 Task: Set up a 75-minute enrollment confirmation meeting.
Action: Mouse moved to (114, 158)
Screenshot: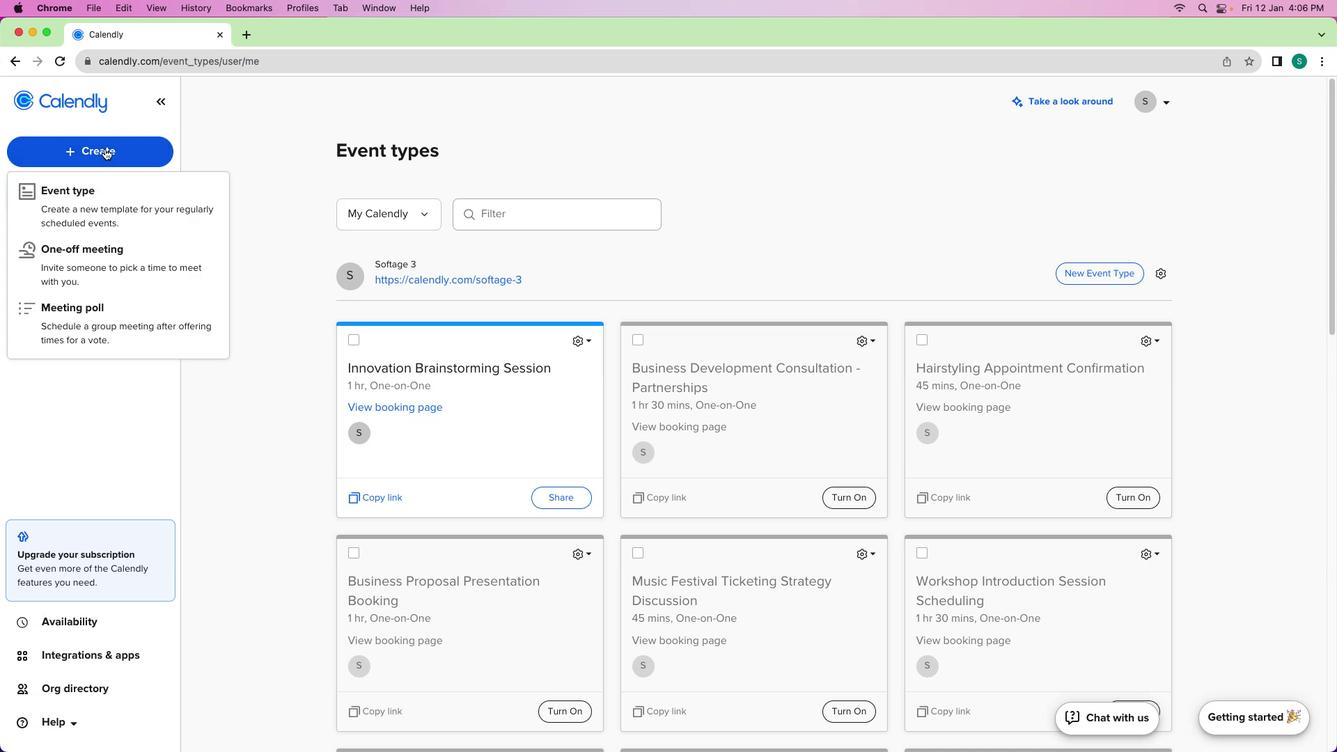
Action: Mouse pressed left at (114, 158)
Screenshot: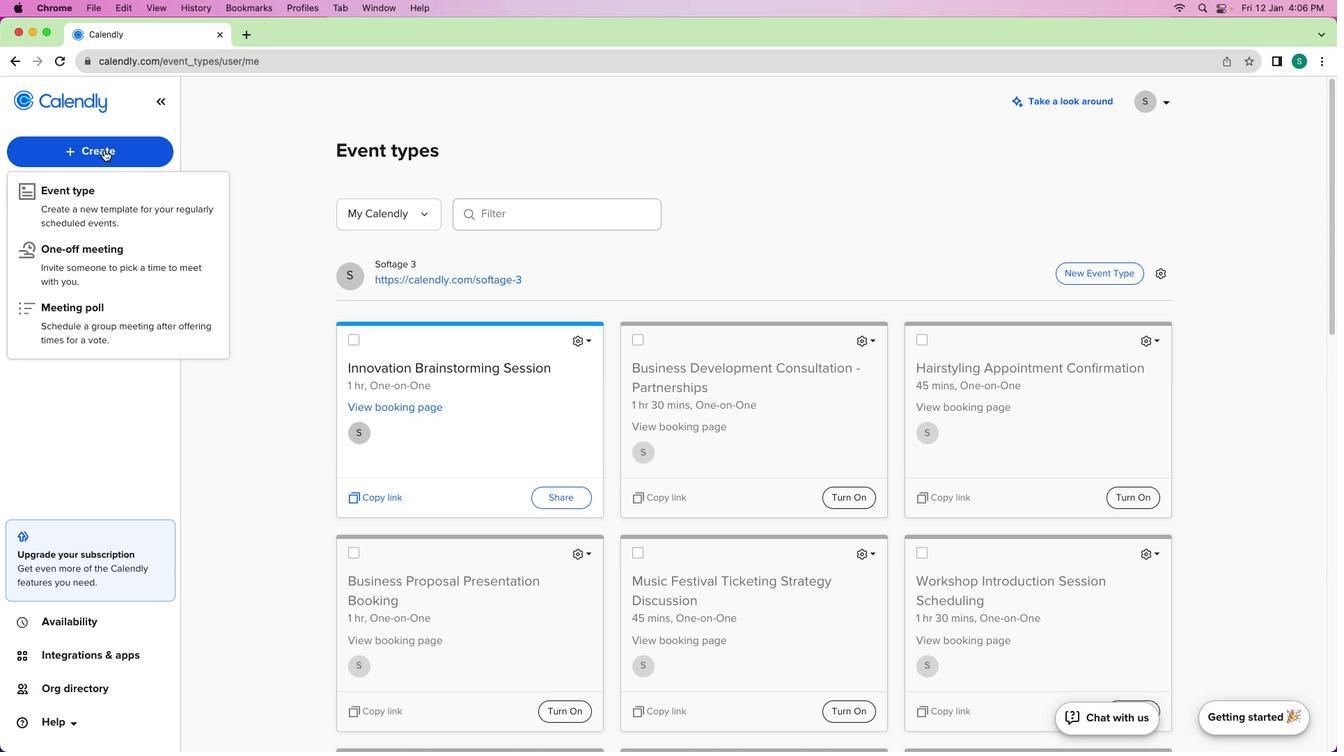 
Action: Mouse moved to (107, 211)
Screenshot: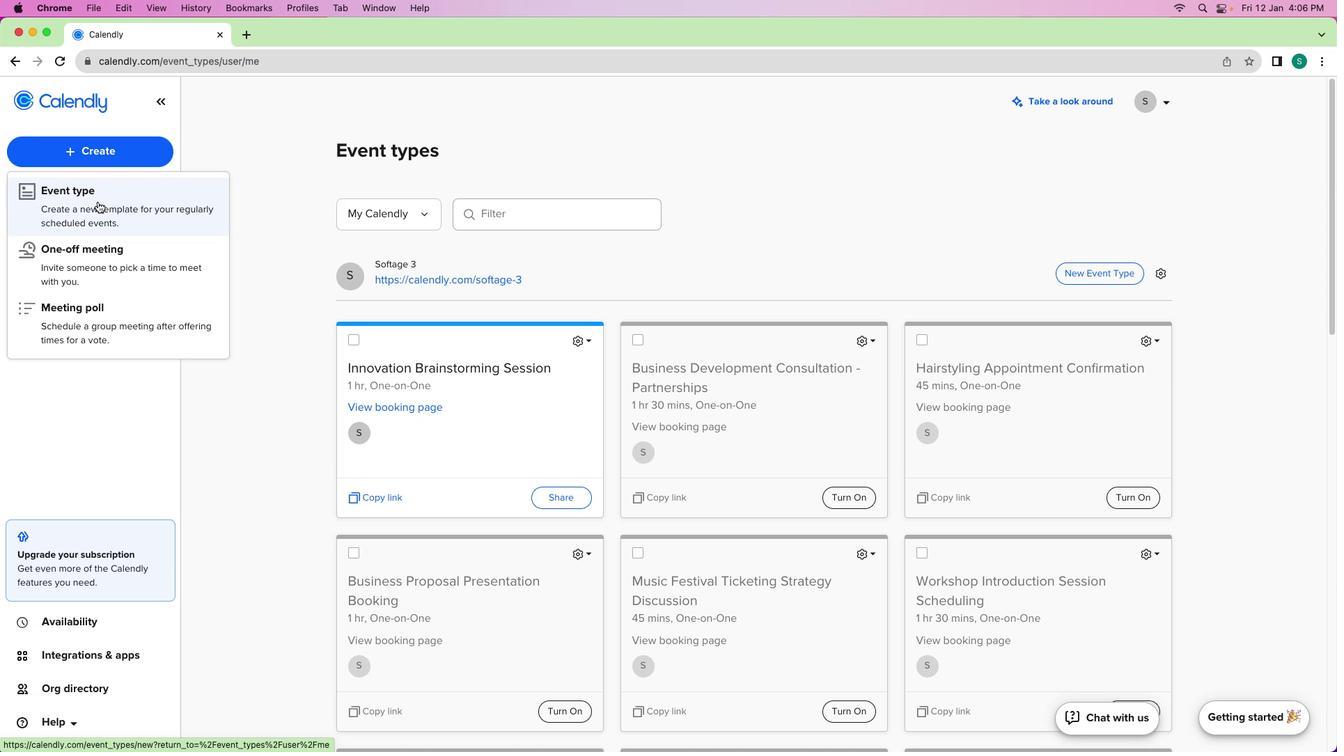 
Action: Mouse pressed left at (107, 211)
Screenshot: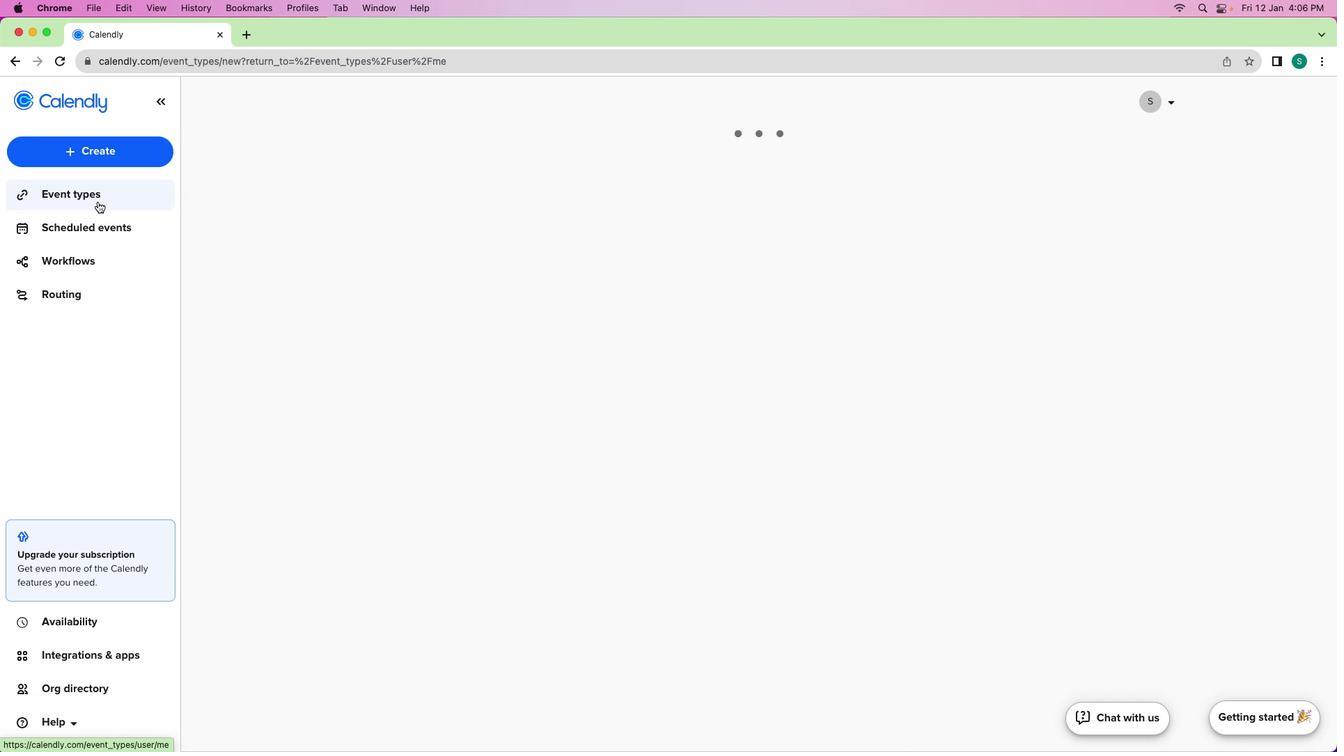 
Action: Mouse moved to (574, 313)
Screenshot: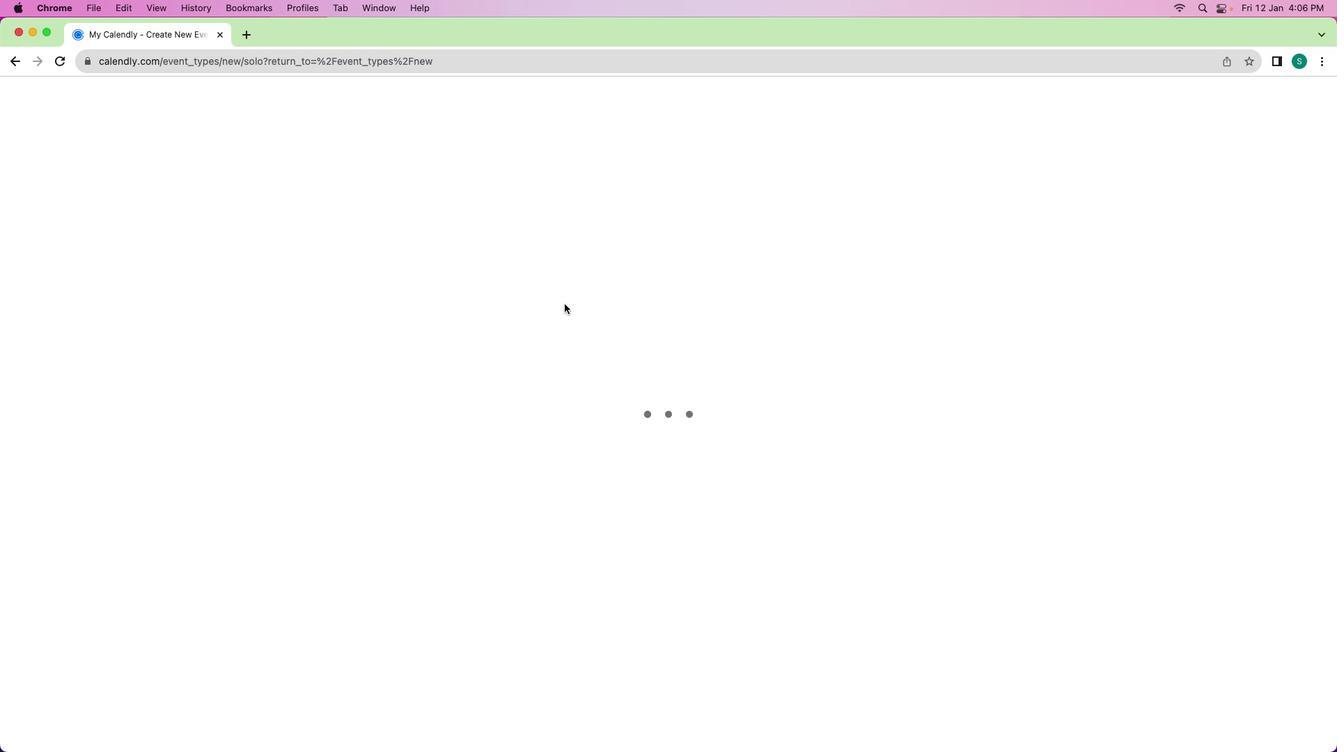 
Action: Mouse pressed left at (574, 313)
Screenshot: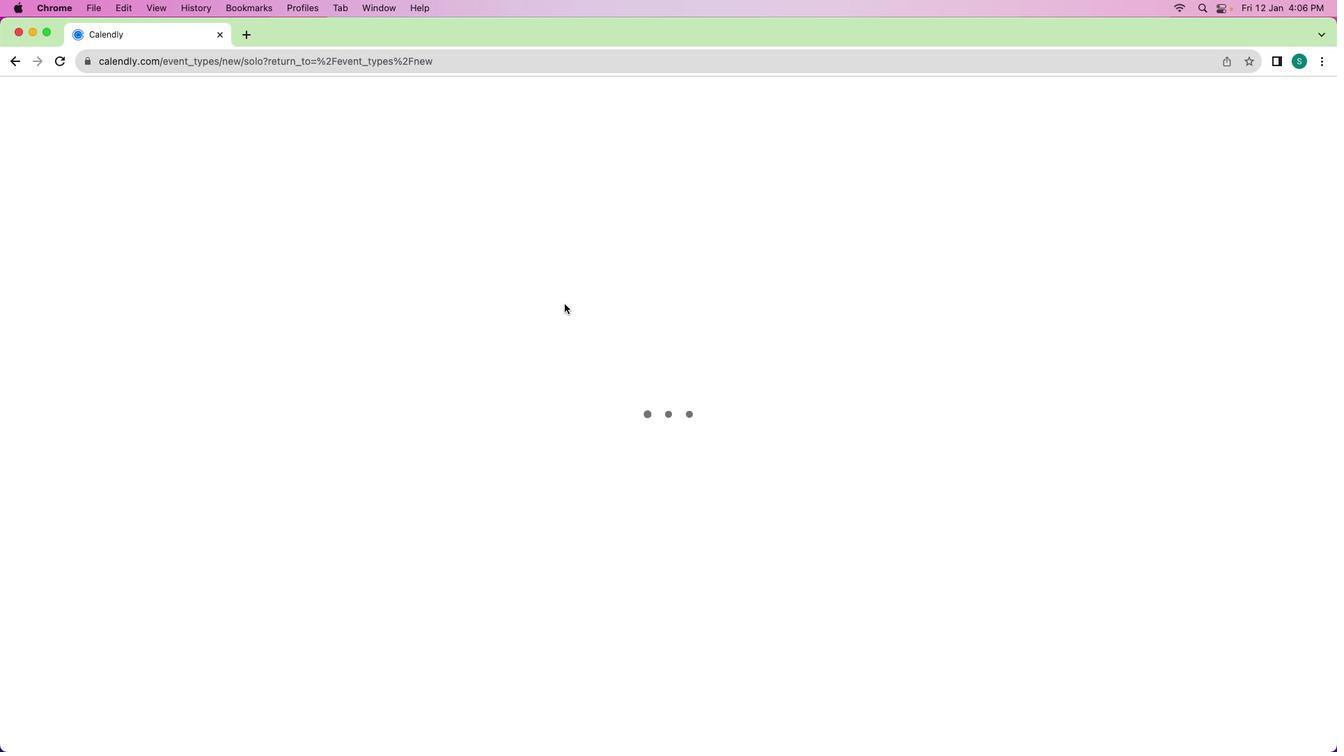 
Action: Mouse moved to (152, 221)
Screenshot: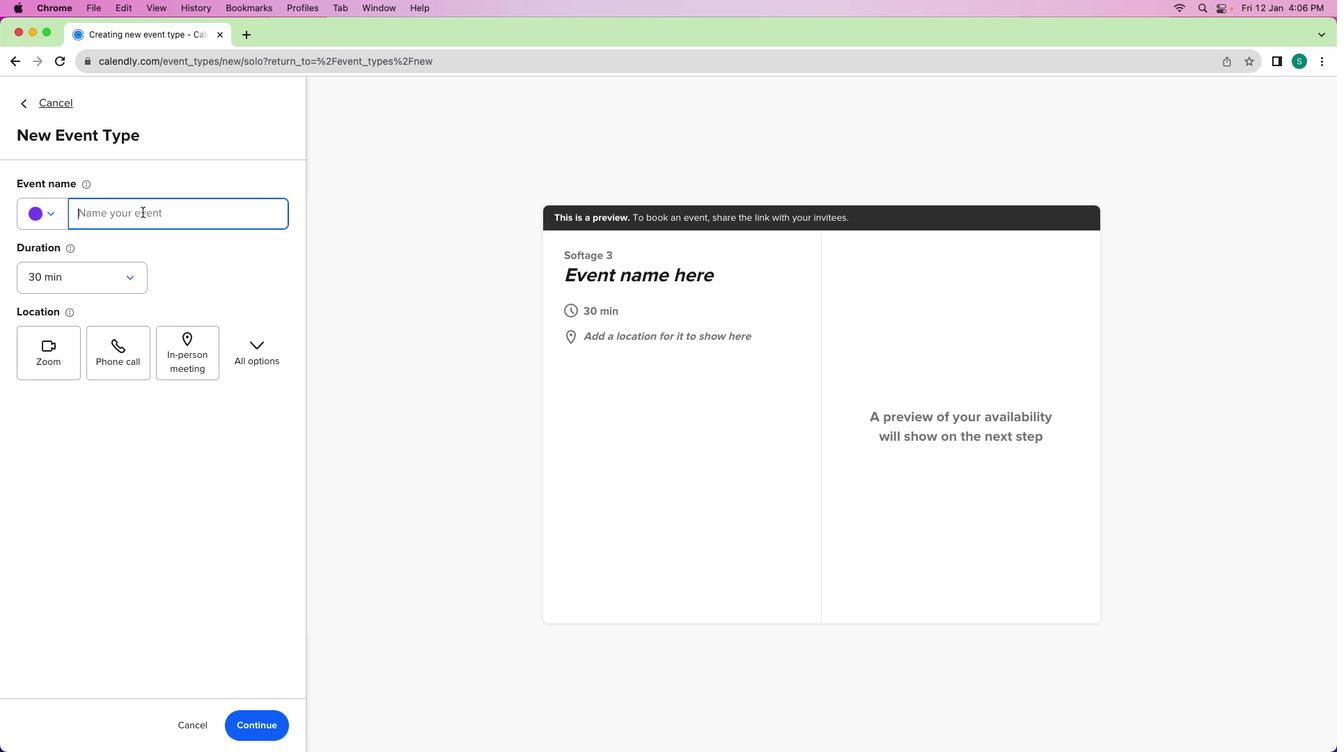 
Action: Mouse pressed left at (152, 221)
Screenshot: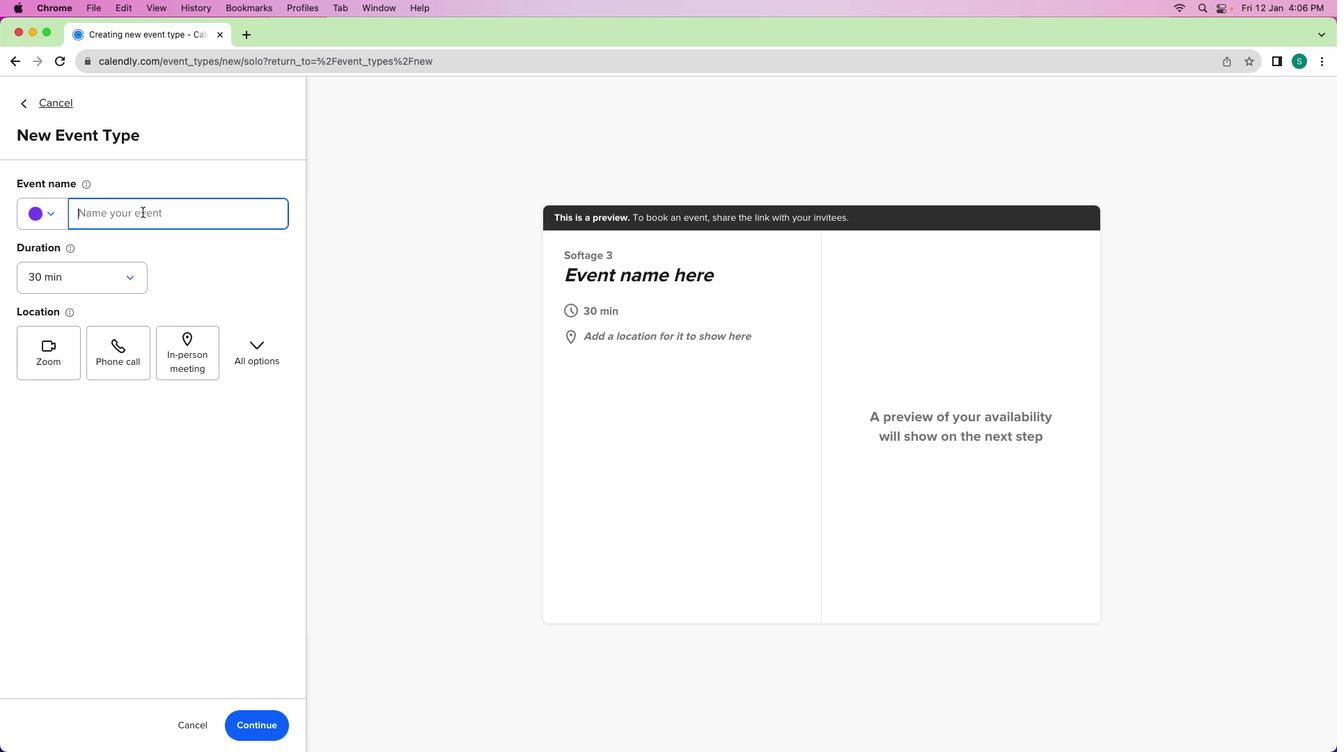 
Action: Mouse moved to (128, 238)
Screenshot: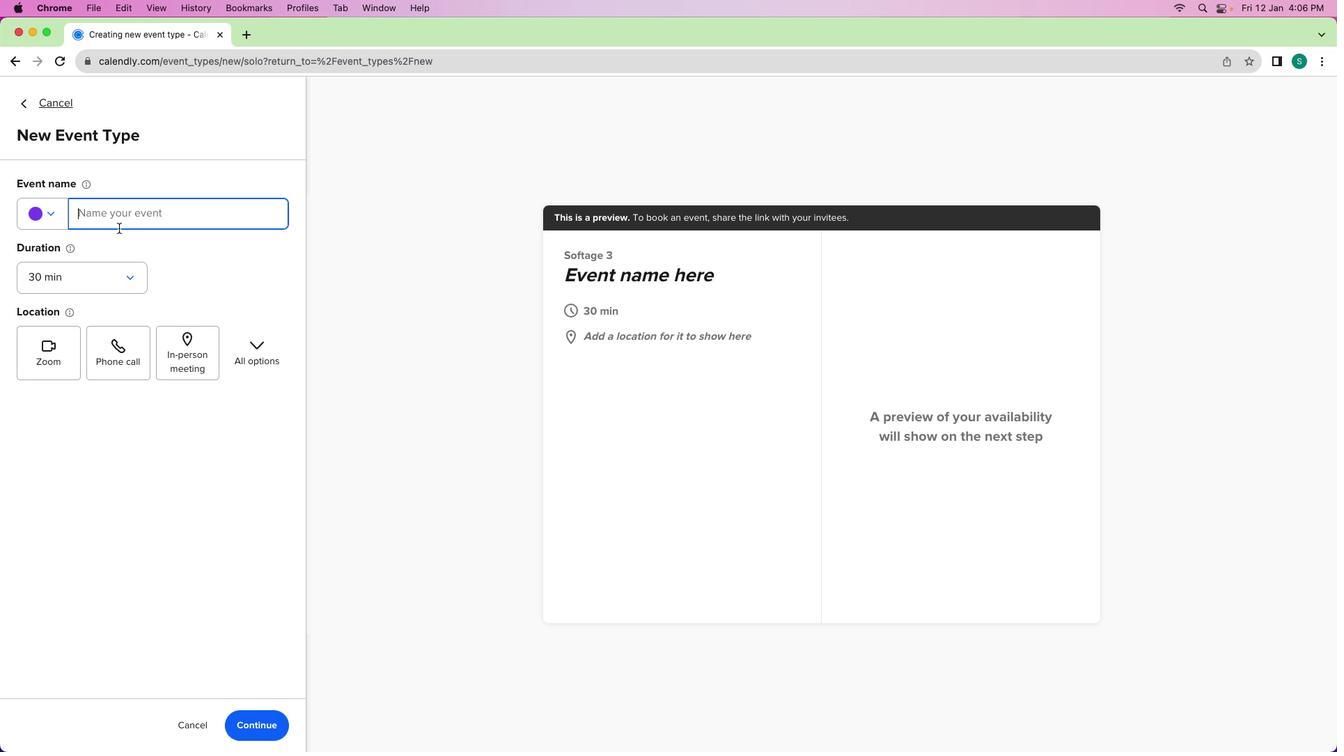 
Action: Key pressed Key.shift'E''n''r''o''l''l''m''e''n''t'Key.spaceKey.shift'C''o''n''f''i''r''m''a''t''i''o''n'Key.spaceKey.shift'M''w'Key.backspace'e''e''t''i''n''g'
Screenshot: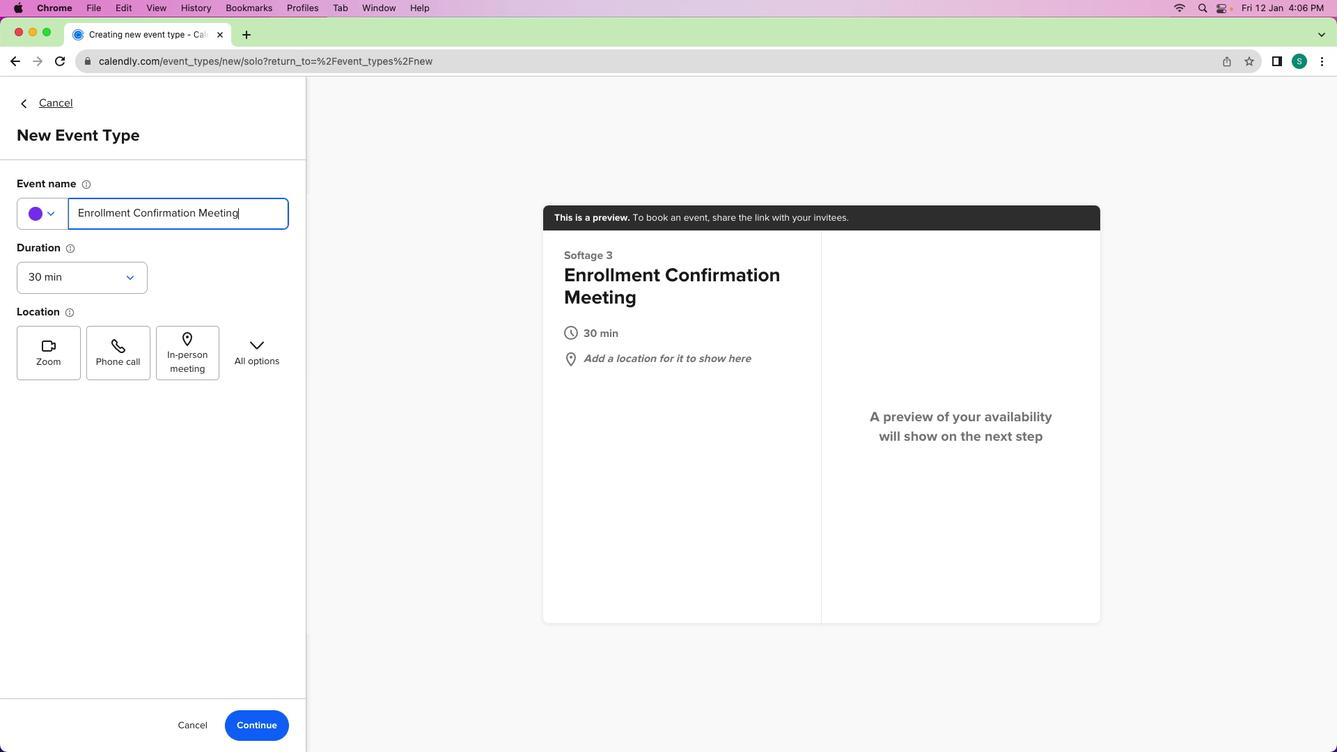 
Action: Mouse moved to (82, 296)
Screenshot: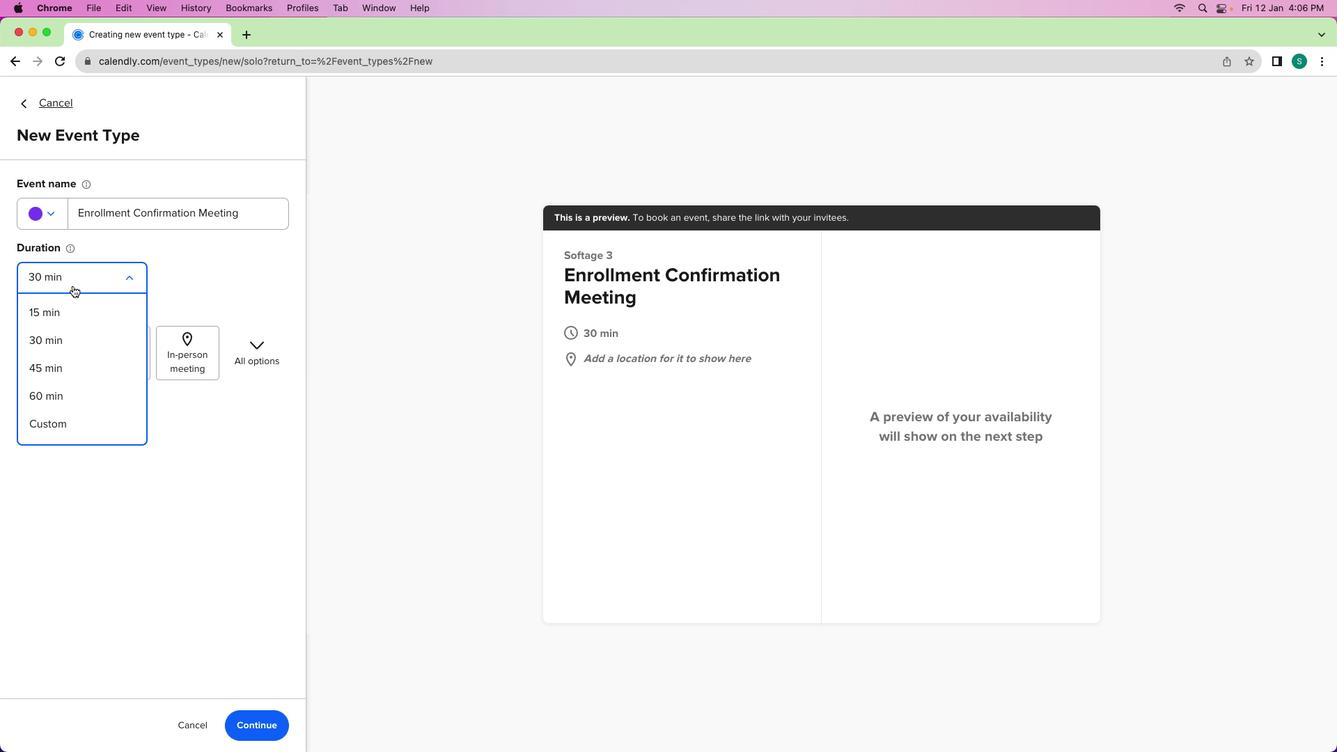 
Action: Mouse pressed left at (82, 296)
Screenshot: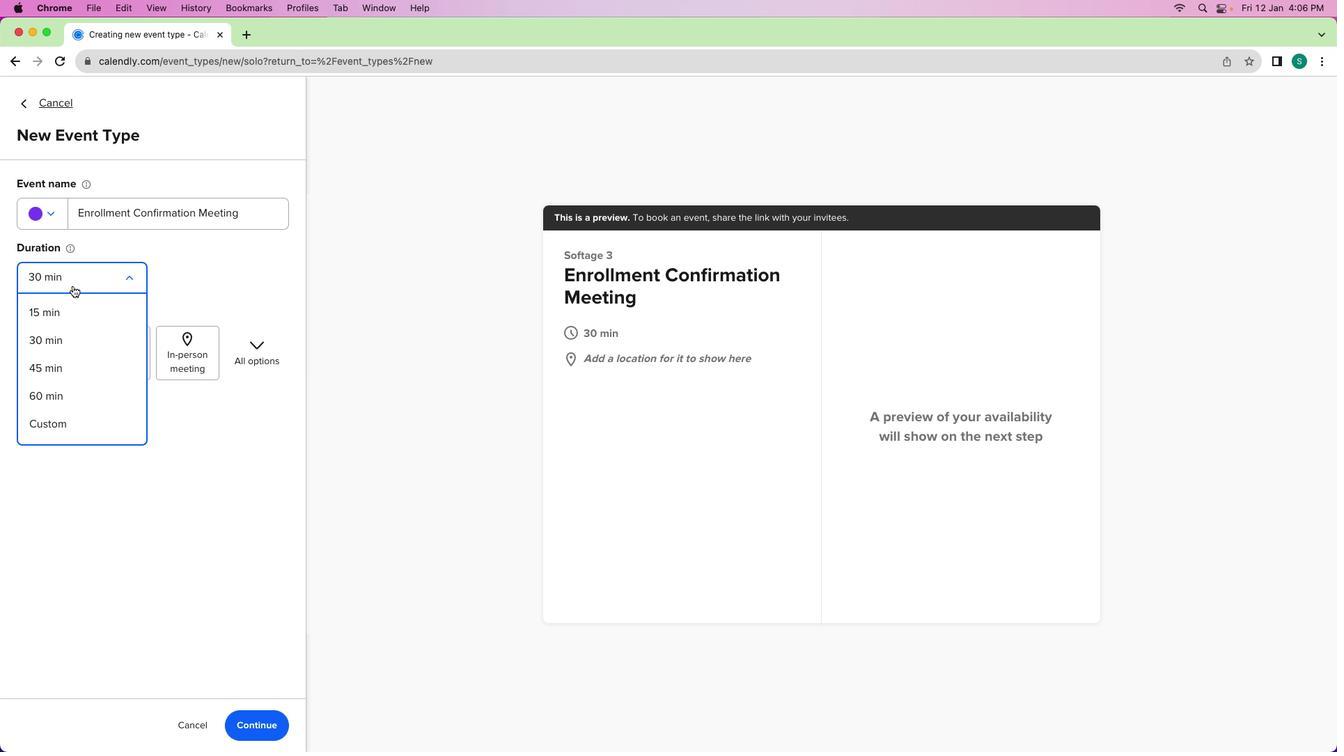 
Action: Mouse moved to (61, 431)
Screenshot: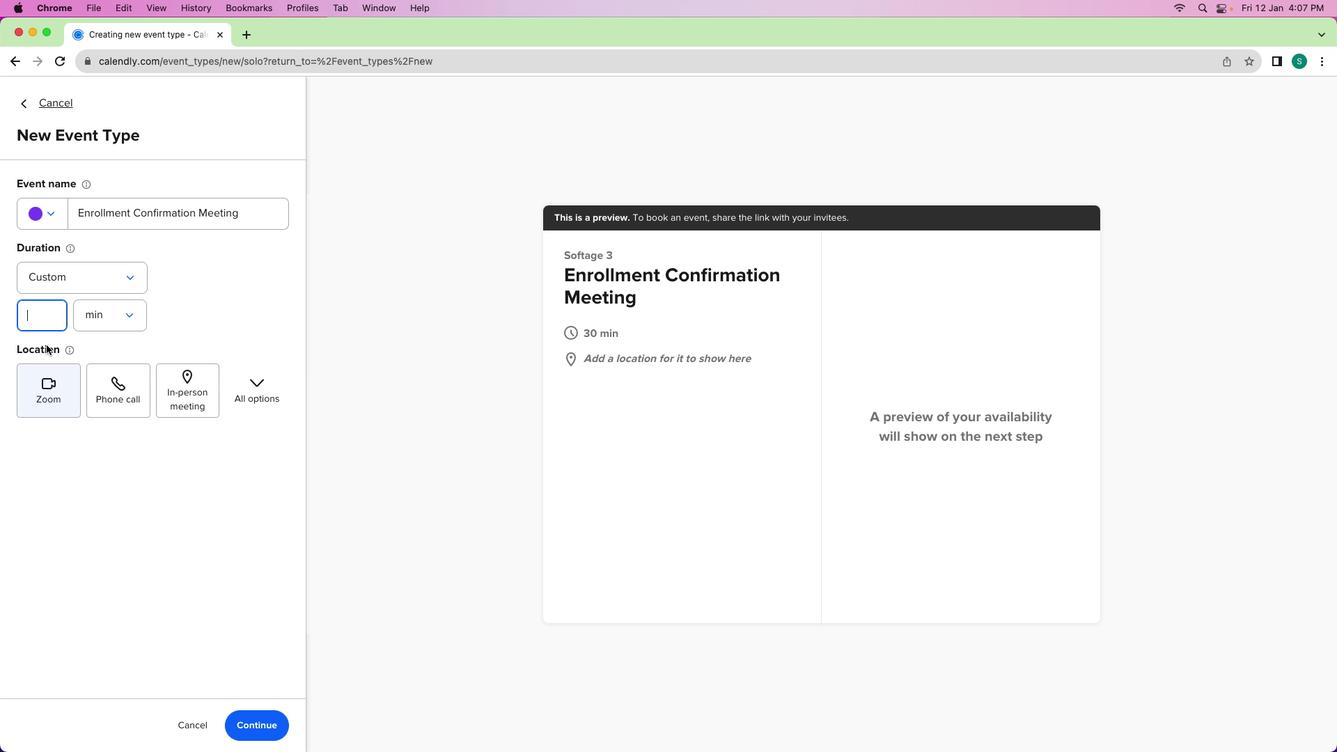 
Action: Mouse pressed left at (61, 431)
Screenshot: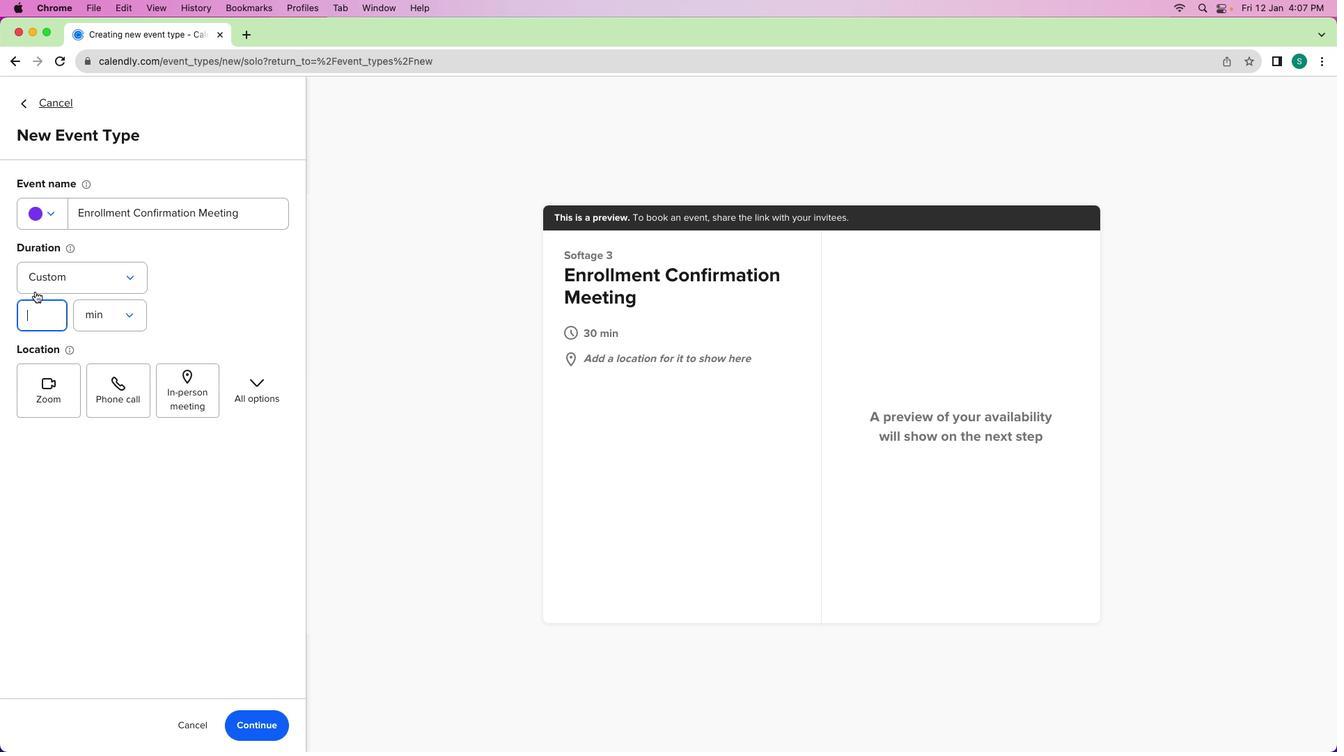 
Action: Mouse moved to (44, 333)
Screenshot: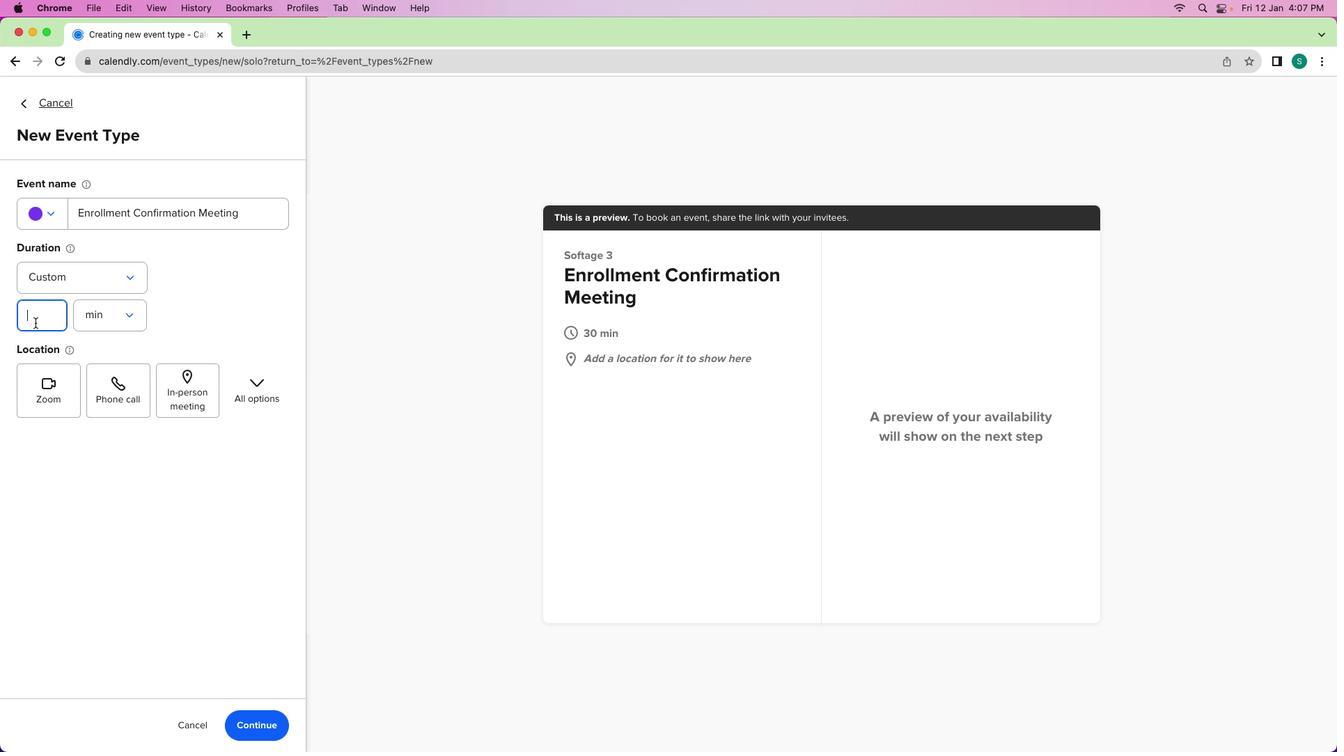 
Action: Key pressed '7''5'
Screenshot: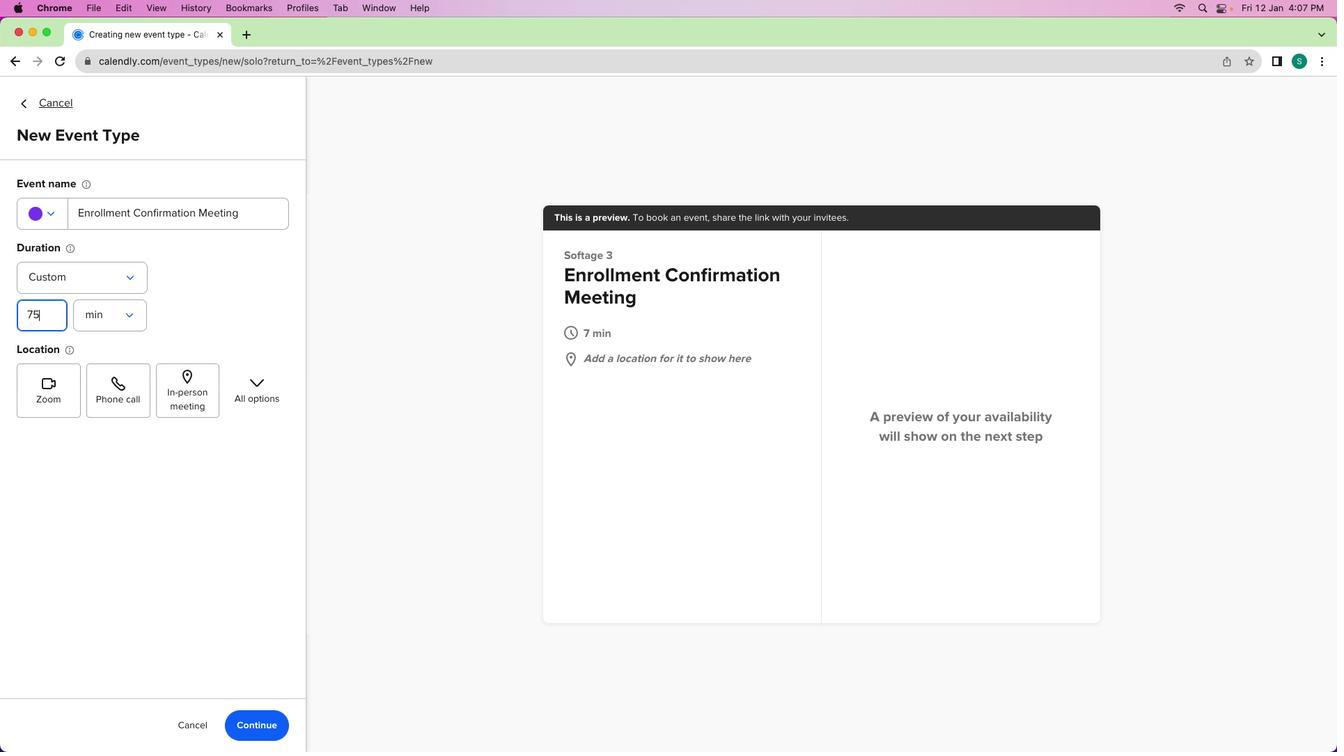 
Action: Mouse moved to (66, 420)
Screenshot: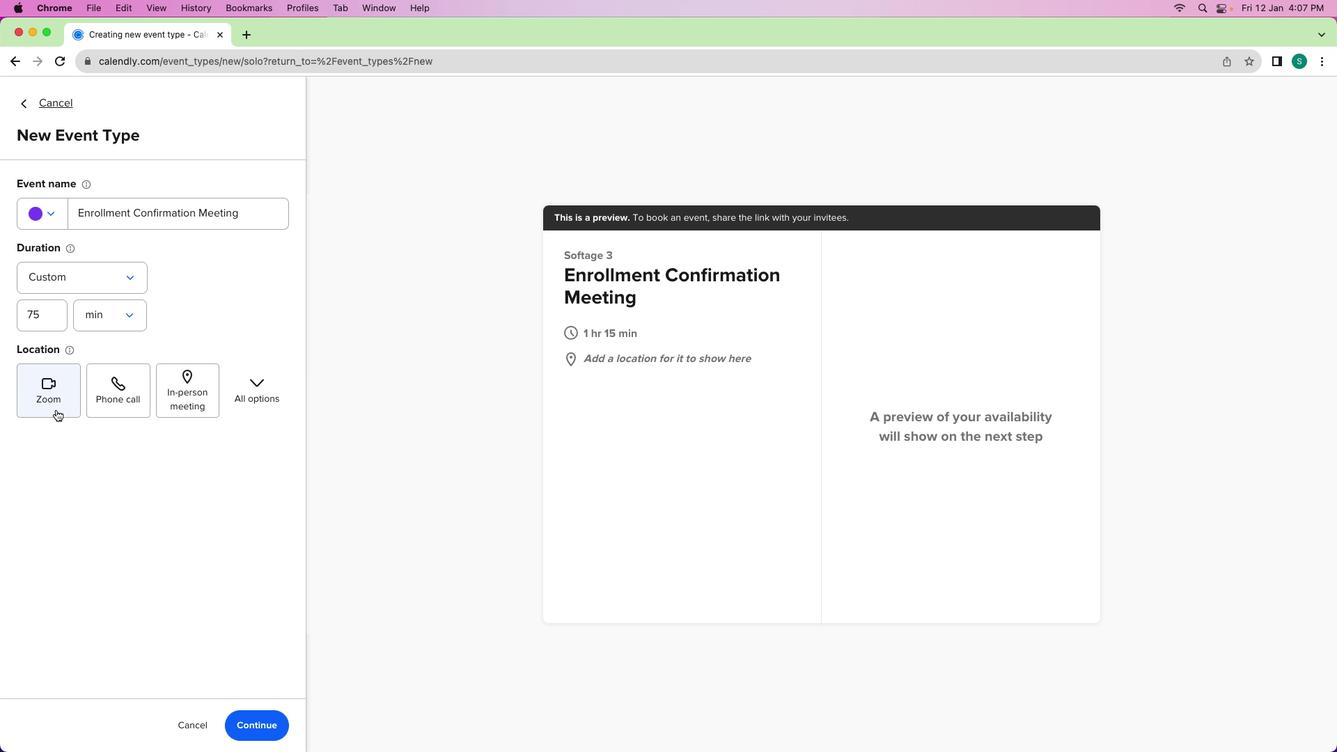 
Action: Mouse pressed left at (66, 420)
Screenshot: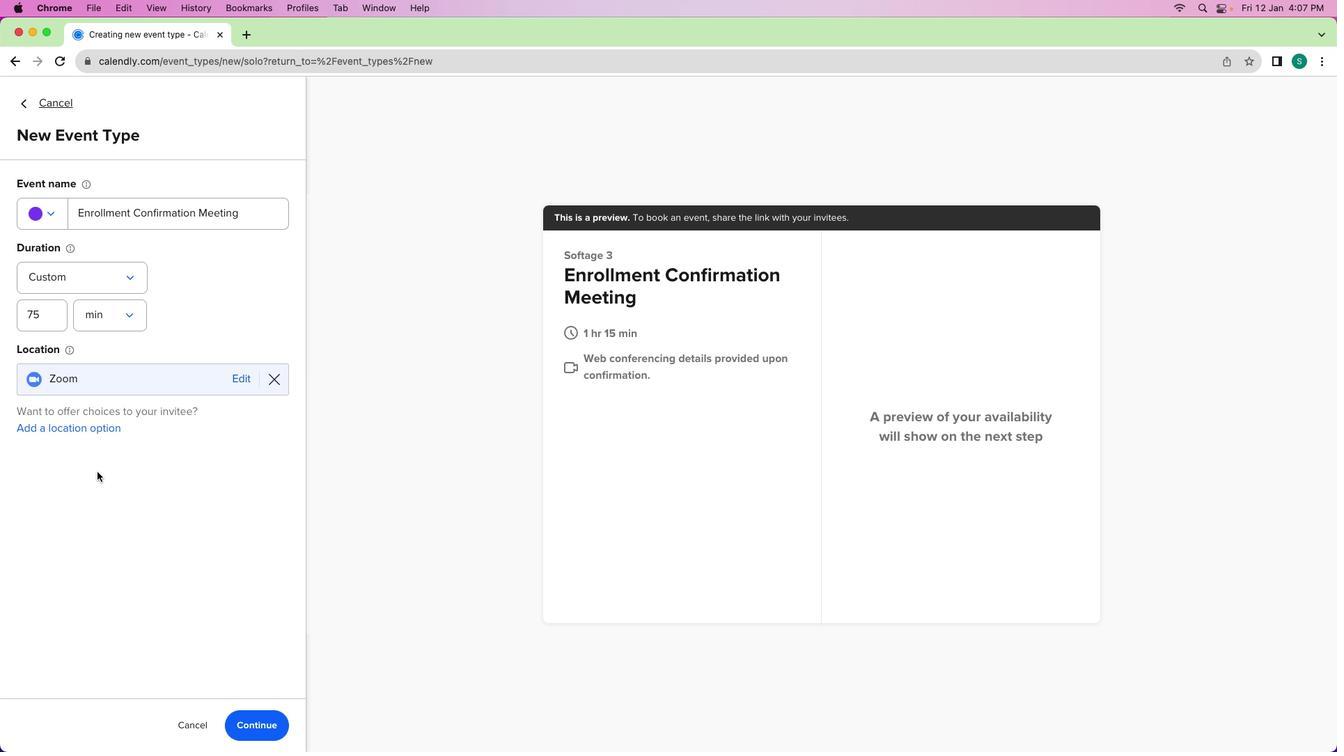 
Action: Mouse moved to (253, 735)
Screenshot: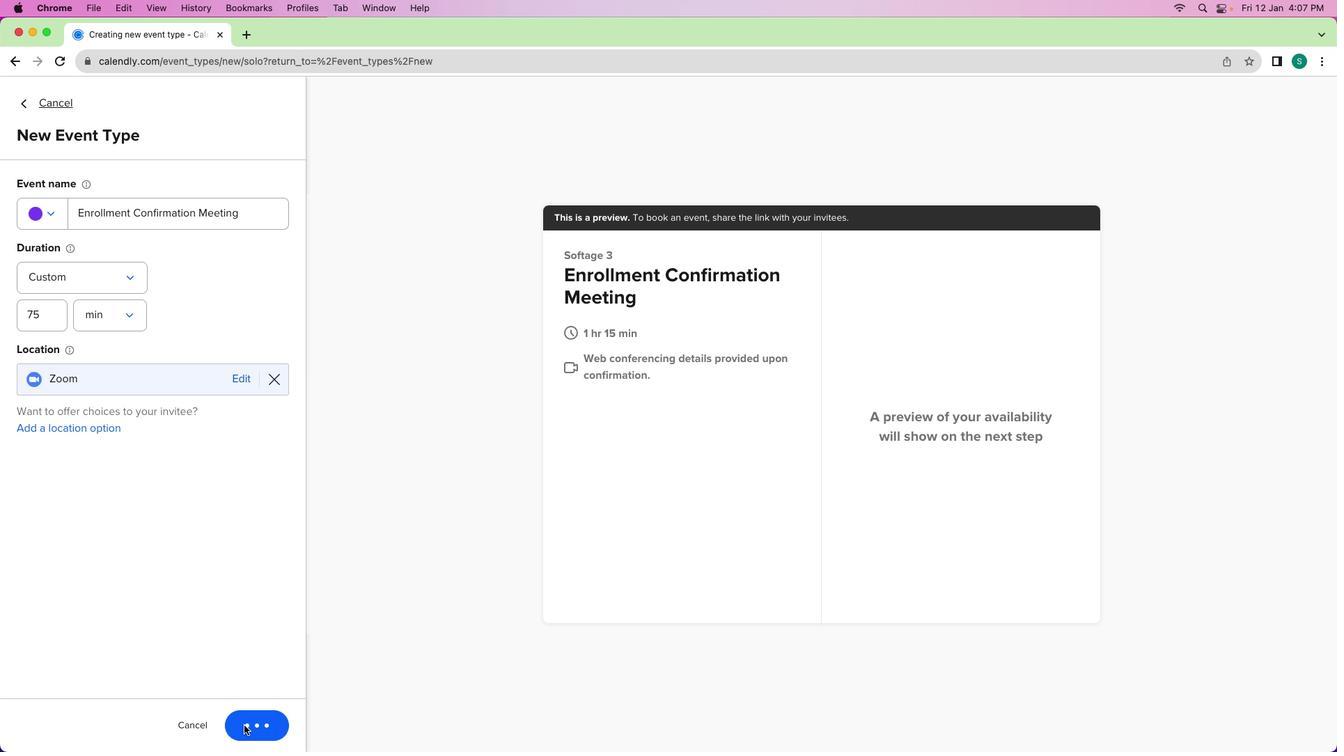 
Action: Mouse pressed left at (253, 735)
Screenshot: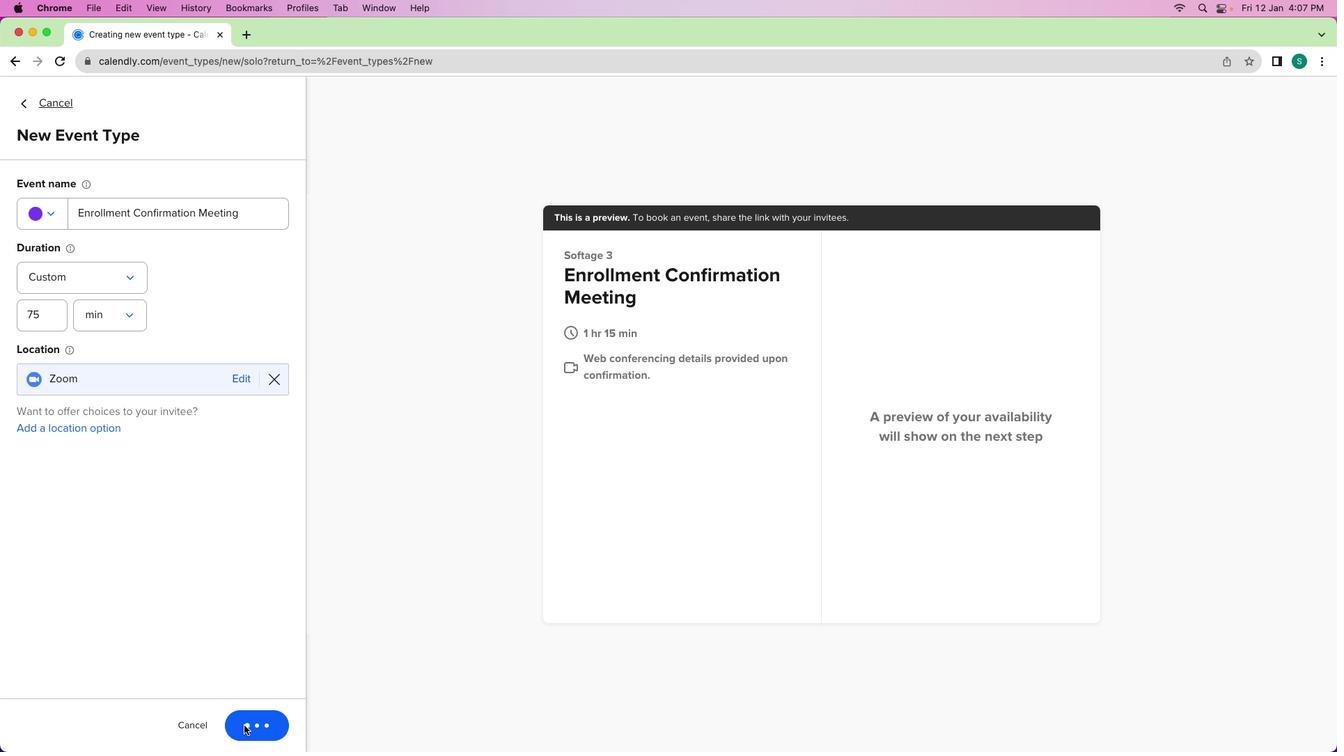 
Action: Mouse moved to (142, 254)
Screenshot: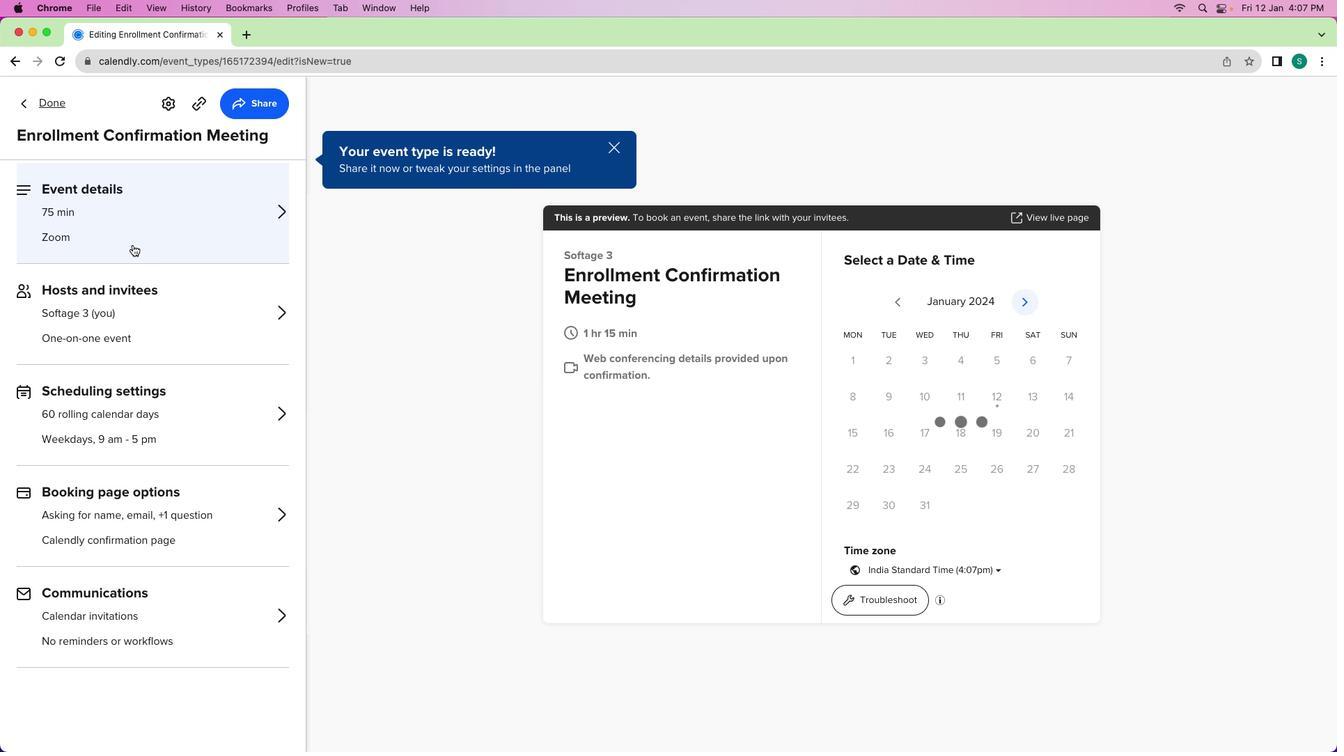 
Action: Mouse pressed left at (142, 254)
Screenshot: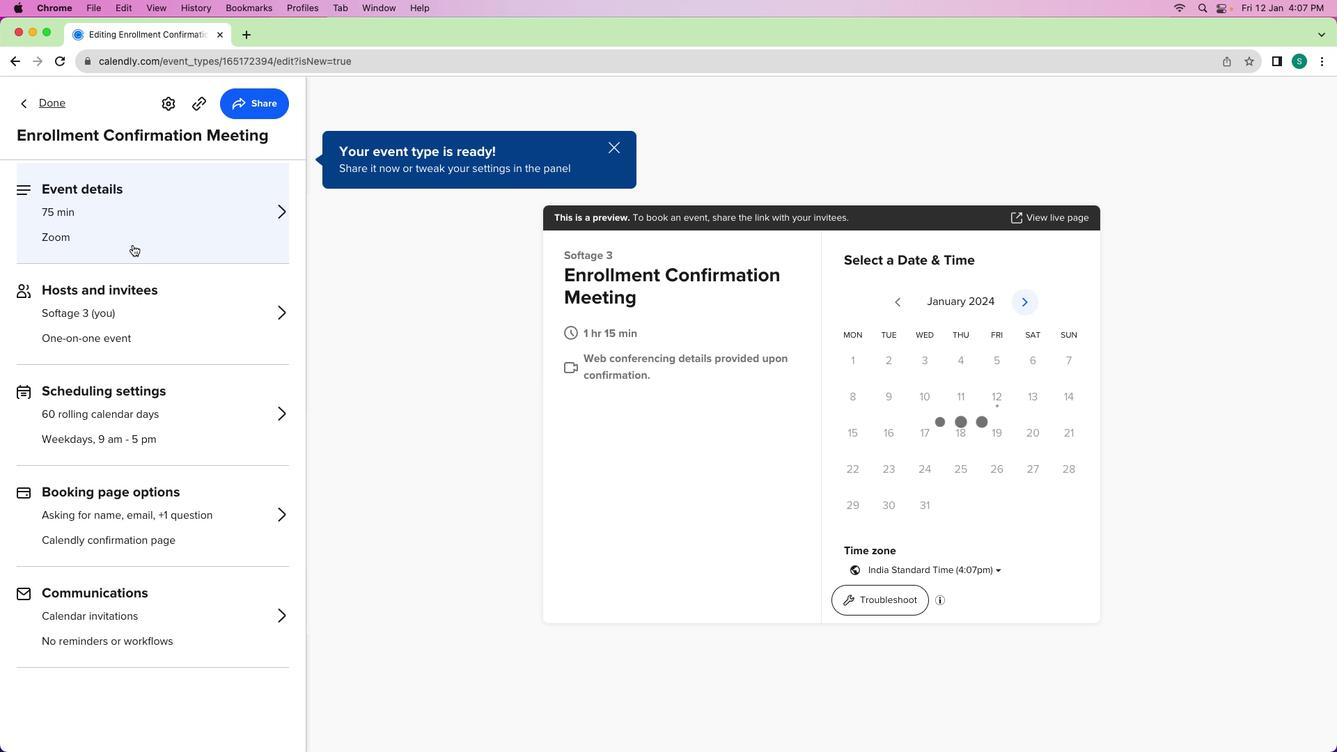 
Action: Mouse moved to (176, 530)
Screenshot: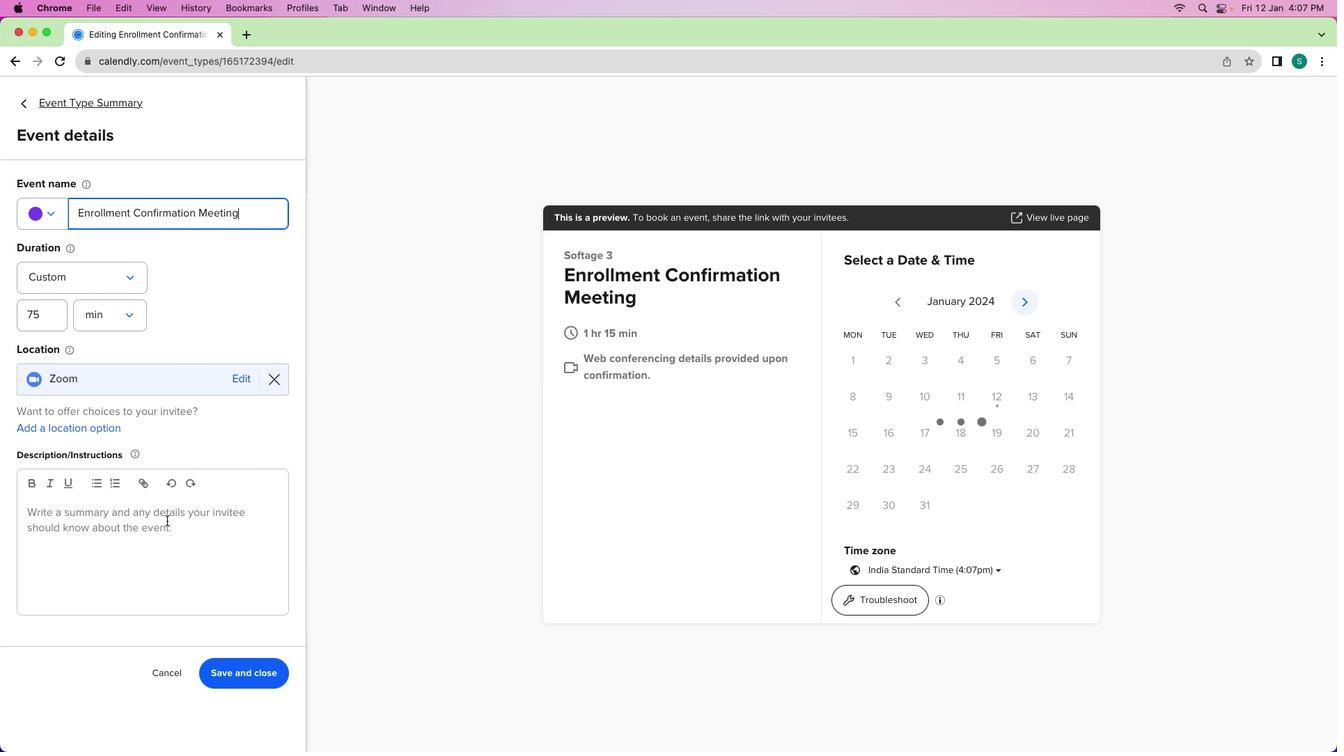 
Action: Mouse pressed left at (176, 530)
Screenshot: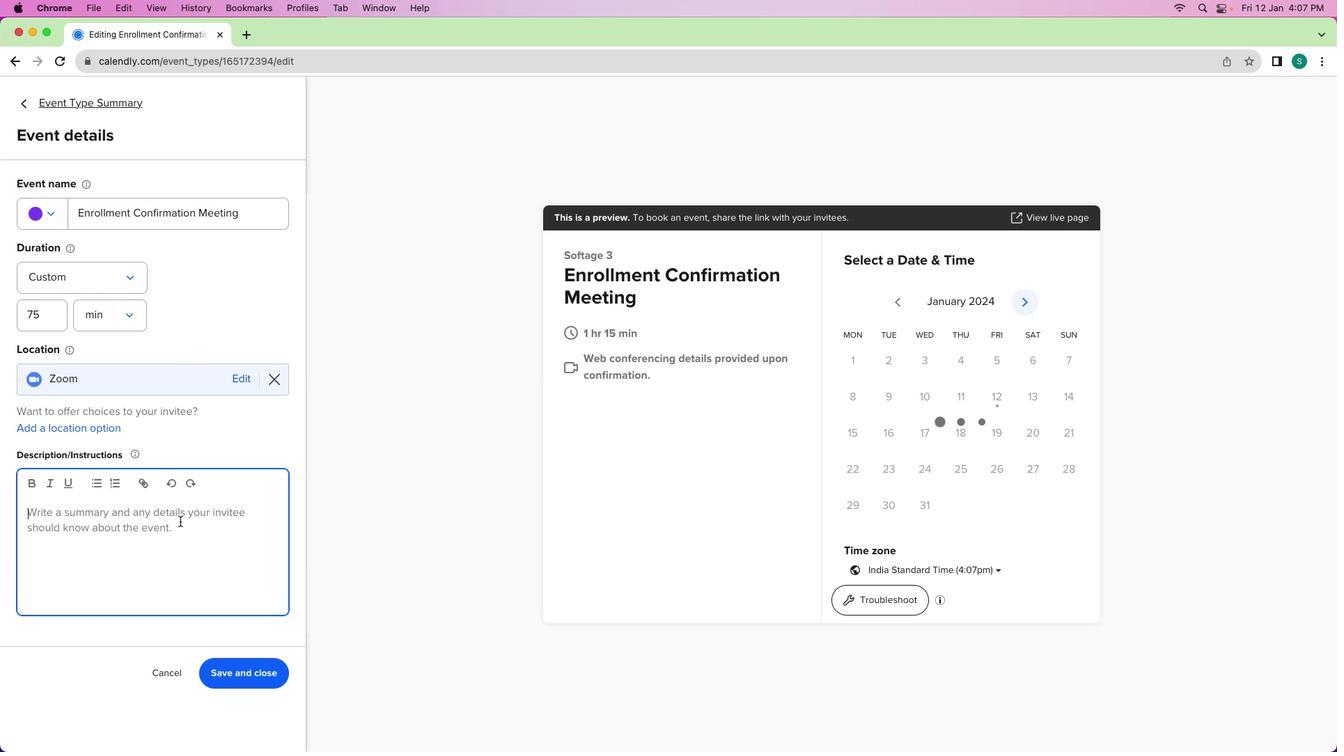 
Action: Mouse moved to (194, 530)
Screenshot: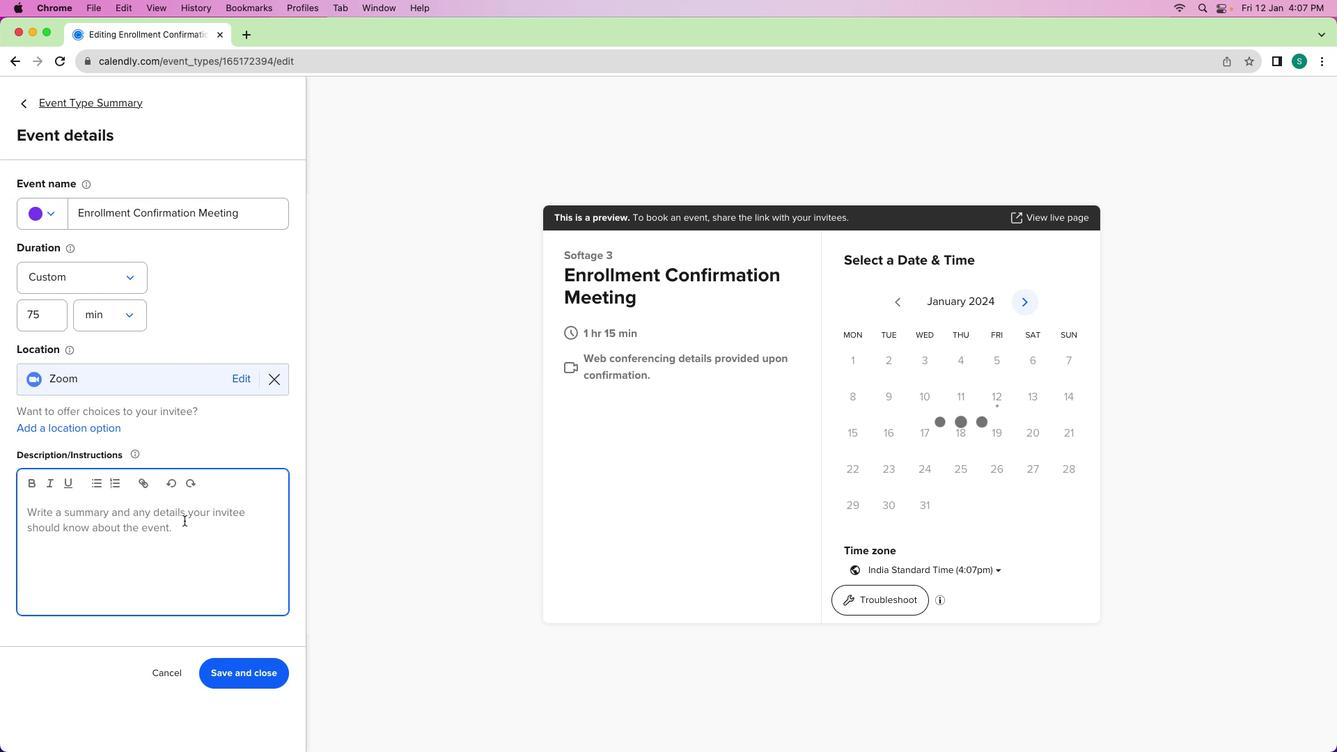 
Action: Key pressed Key.shift'H''i'Key.space't''e''a''m'','Key.enterKey.shift'I'"'"'v''e'Key.space'a''r''r''a''n''g''e''d'Key.space'e'Key.backspace'a'Key.space'e''n''r''o''l''l''m''e''n''t'Key.space'c''o''n''f''i''r''m''a''t''i''o''n'Key.space'm''e''e''t''i''n''g'Key.space't''o'Key.space'e''n''s''u''r''e'Key.space'a'Key.space's''m''o''o''t''h'Key.space'o''n''b''o''a''r''d''i''n''g'Key.space'p''r''o''c''e''s''s''.'Key.spaceKey.shift'W''e'"'"'l''l'Key.space'c''o''v''e''r'Key.space'd''e''a''t'Key.backspaceKey.backspace't''a''i''l''s'','Key.space'a''n''s''w''e''r'Key.space'q''u''e''s''t''i''o''n''s'','Key.space'a''n''d'Key.space'f''i''n''a''l''i''z''e'Key.space'e''n''r''o''l''l''m''e''n''t''.'Key.enterKey.shift'L''o''o''k''i''n''g'Key.space'g'Key.backspace'f''o''r''w''a''r''d'Key.space't''o'Key.space'c''o''n''f''i''r''m''n'Key.backspace'i''n''g'Key.space'y''o''u''r'Key.space'e''n''r''o''l''l''m''e''n''t'Key.shift_r'!'Key.enterKey.enterKey.shift'b''e''s''t'Key.leftKey.leftKey.leftKey.backspaceKey.shift'B'Key.downKey.space'r''e''g''a''r''d''s'','Key.enterKey.shift'S''o''f''t'Key.shift'A''G'Key.backspace'g''e'
Screenshot: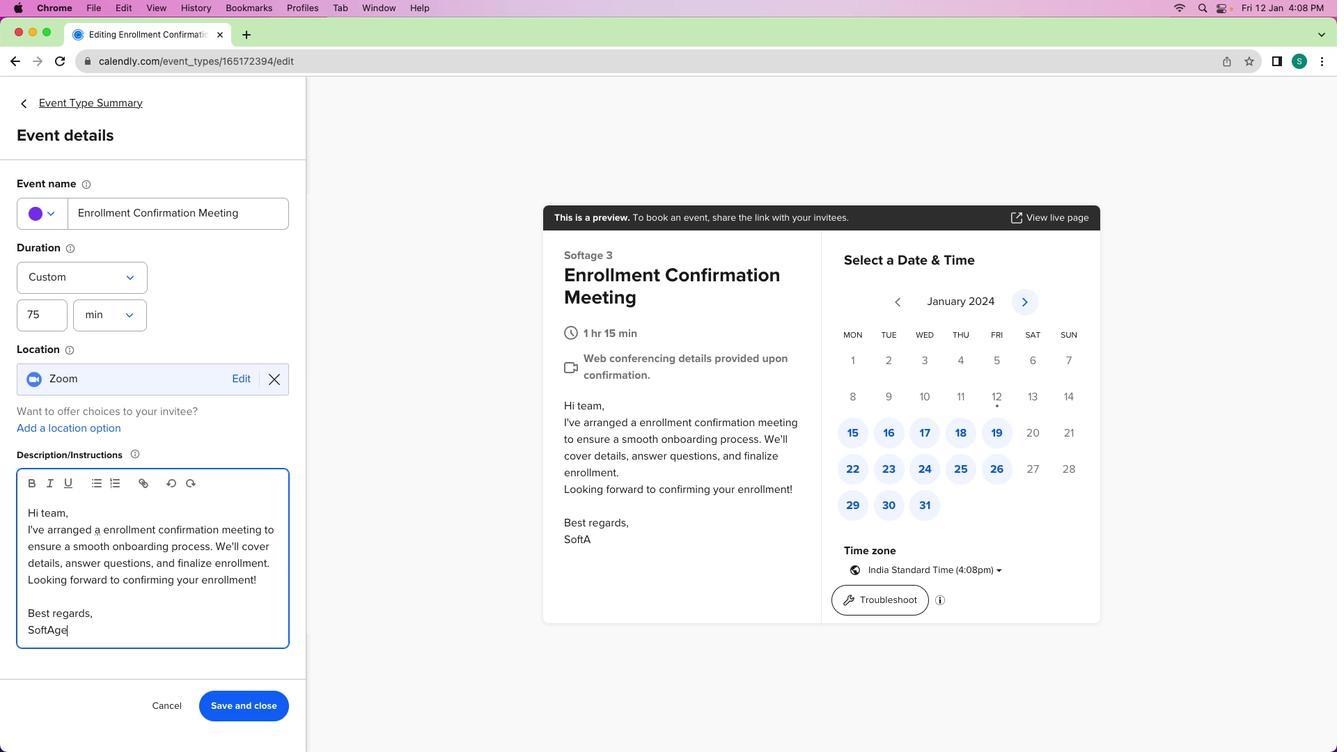 
Action: Mouse moved to (109, 539)
Screenshot: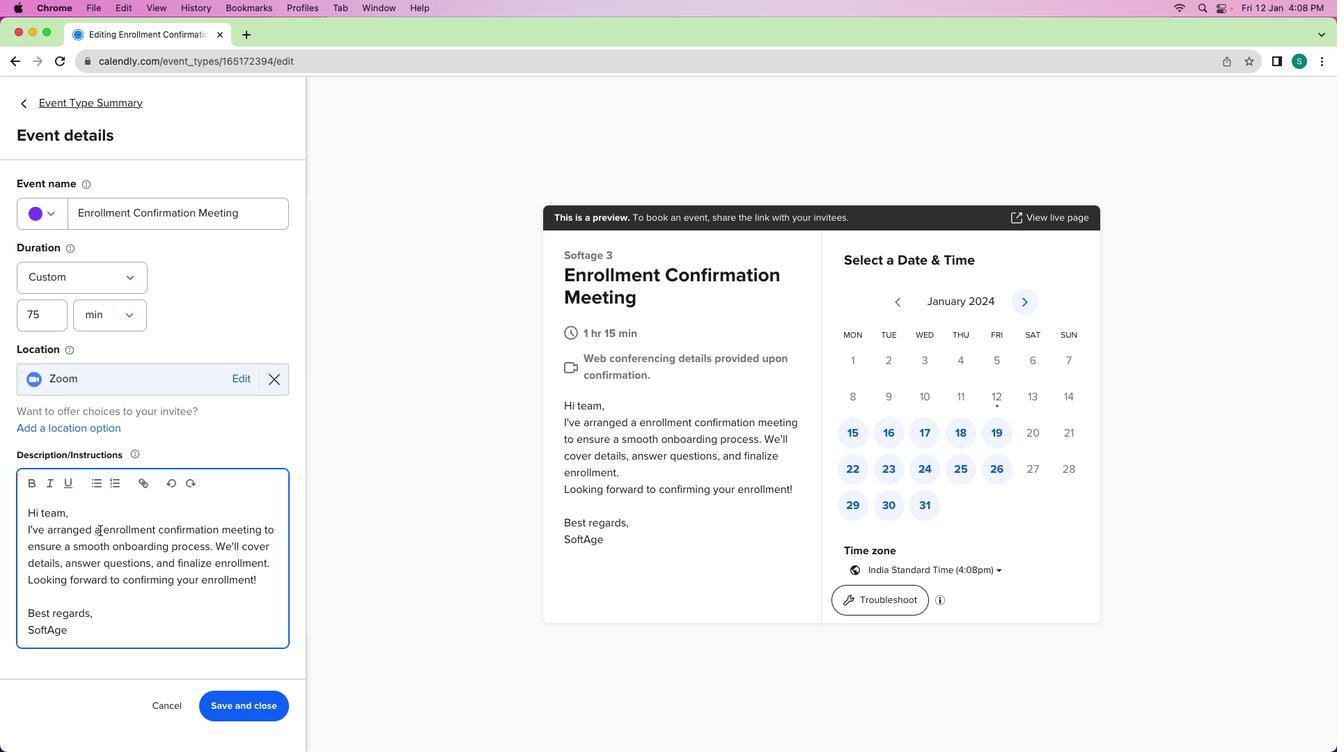 
Action: Mouse pressed left at (109, 539)
Screenshot: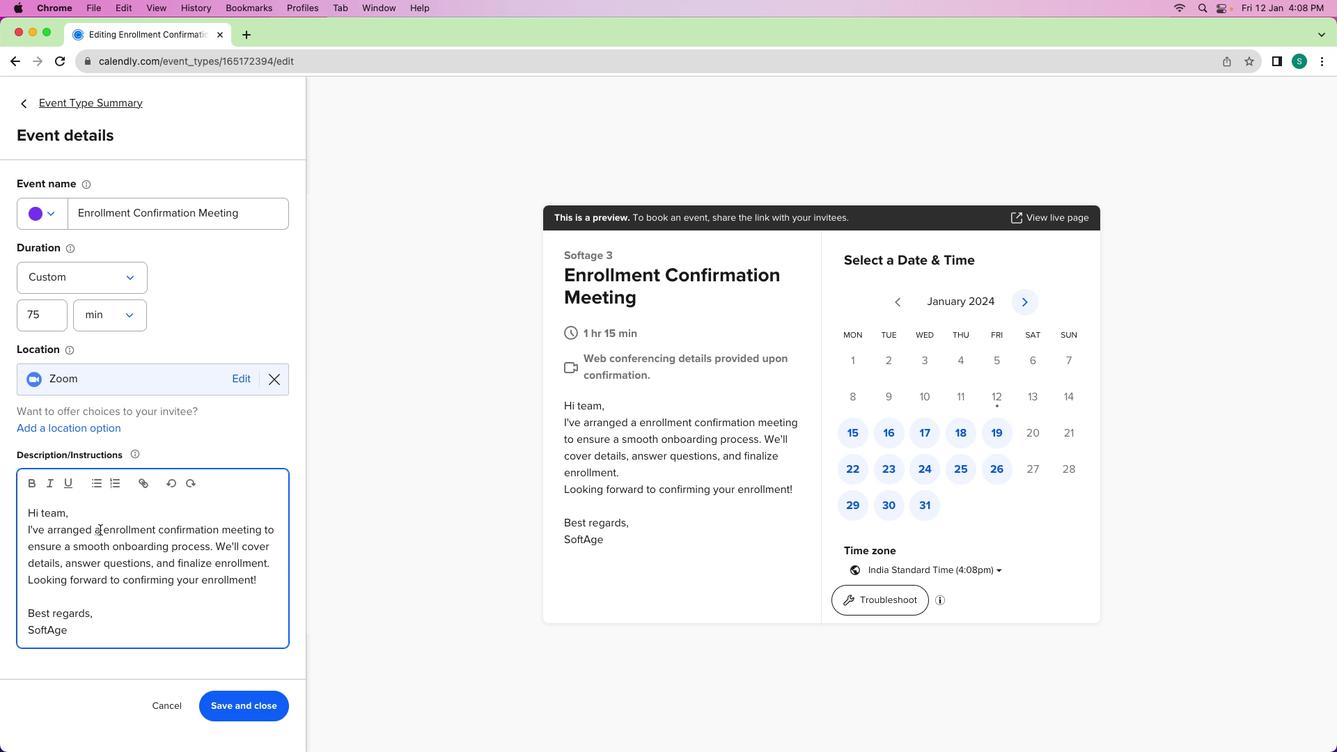 
Action: Mouse moved to (137, 554)
Screenshot: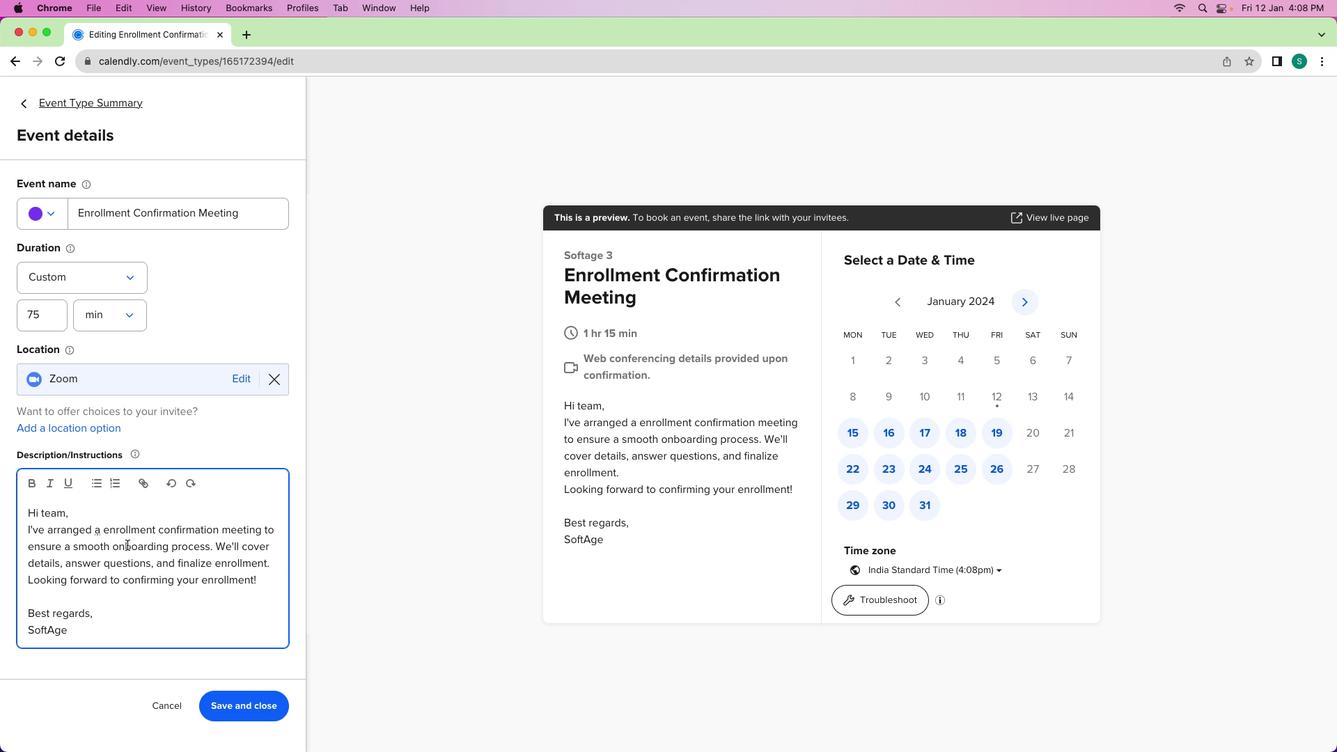 
Action: Key pressed Key.backspace'a''n'
Screenshot: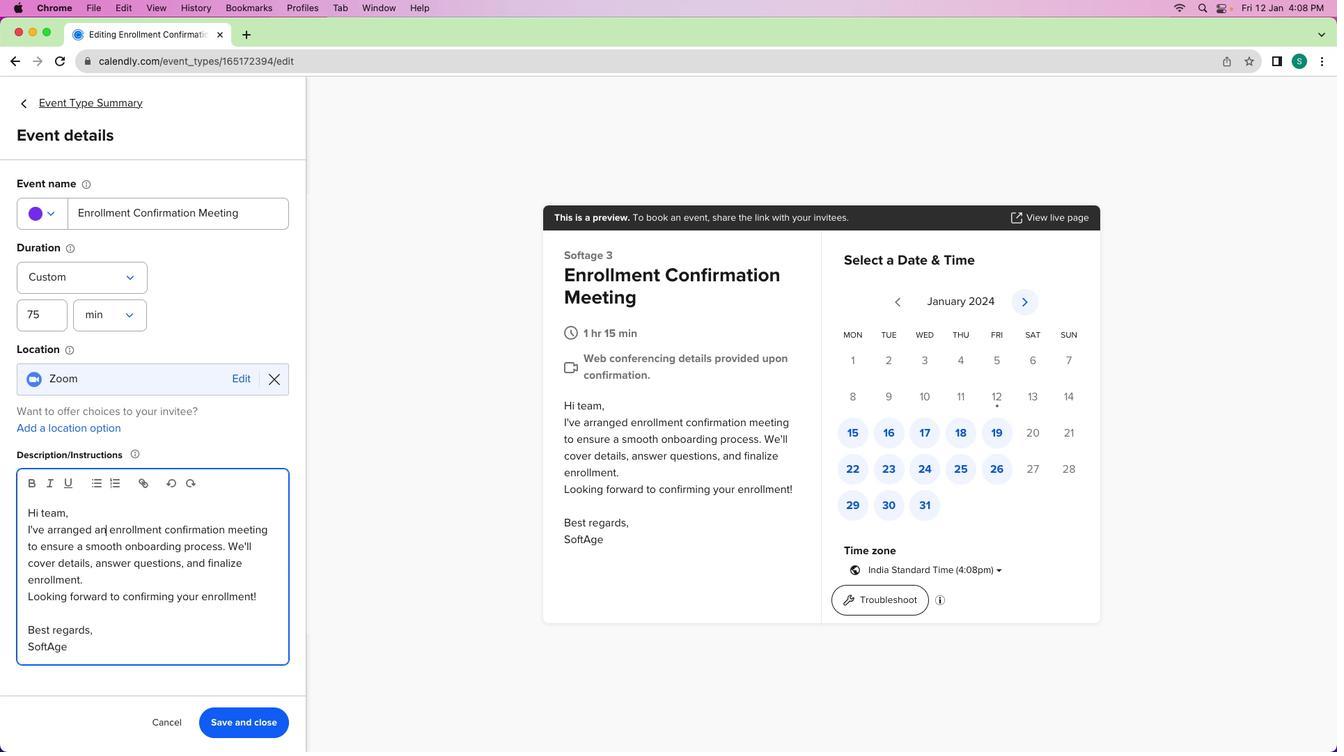 
Action: Mouse moved to (264, 735)
Screenshot: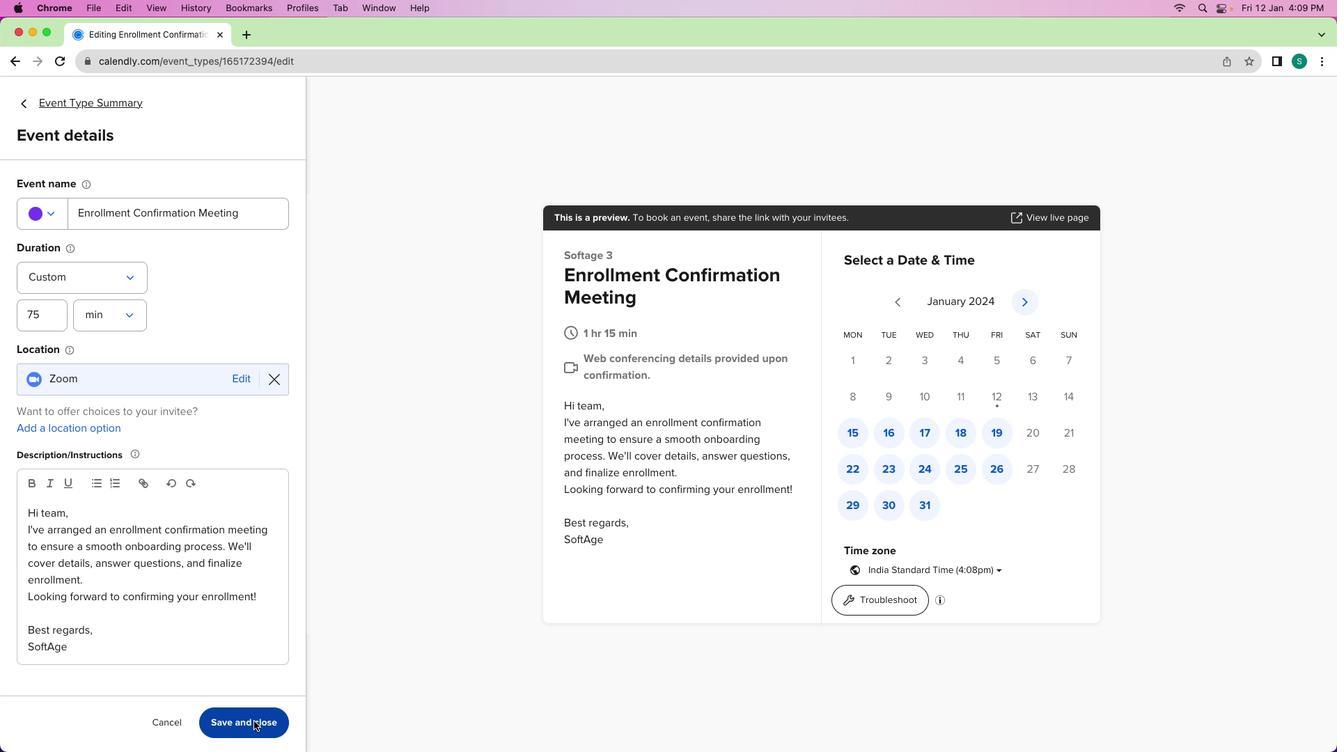 
Action: Mouse pressed left at (264, 735)
Screenshot: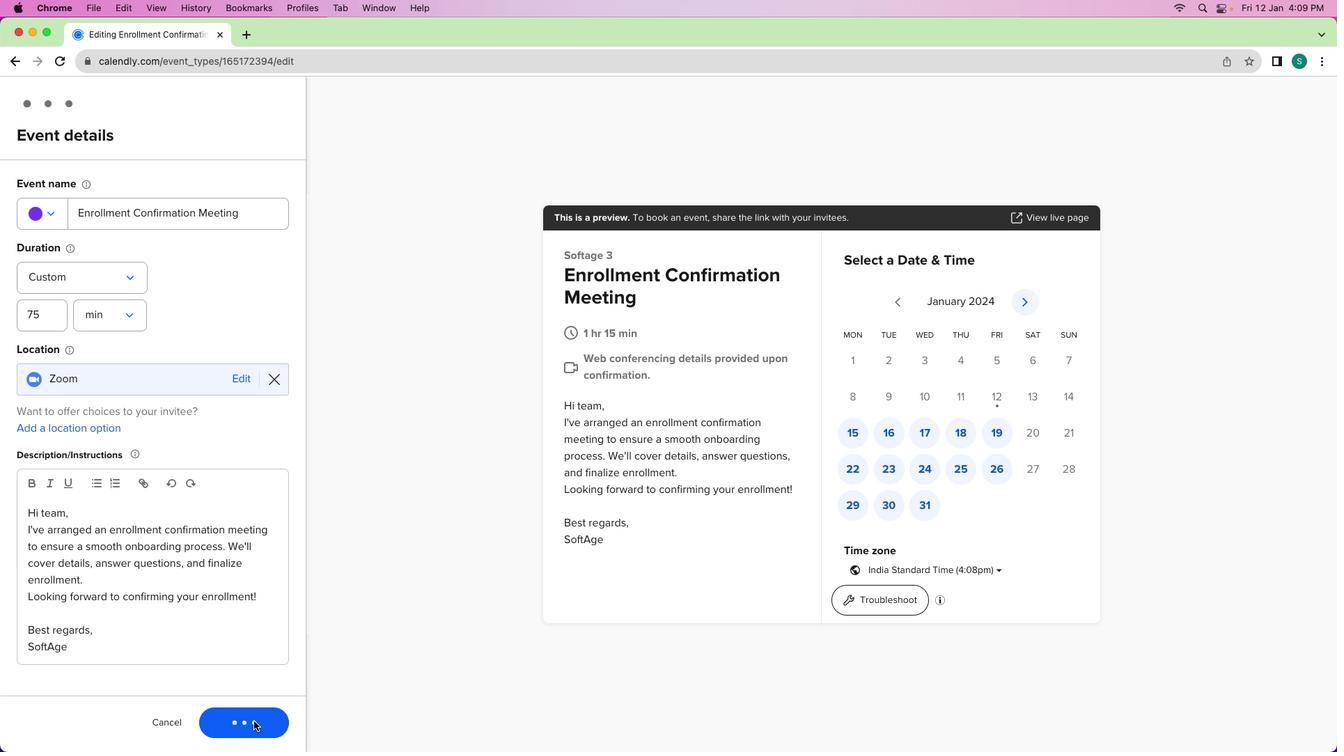 
Action: Mouse moved to (196, 432)
Screenshot: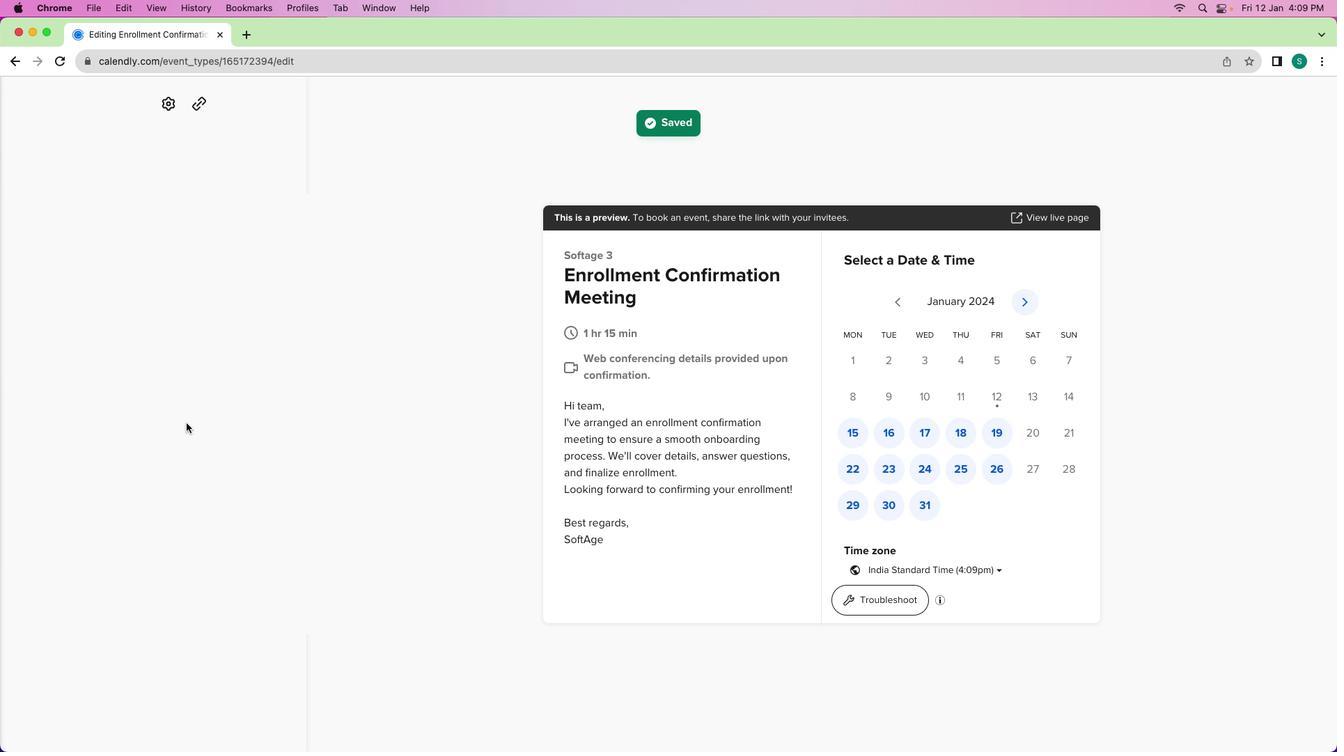 
Action: Mouse pressed left at (196, 432)
Screenshot: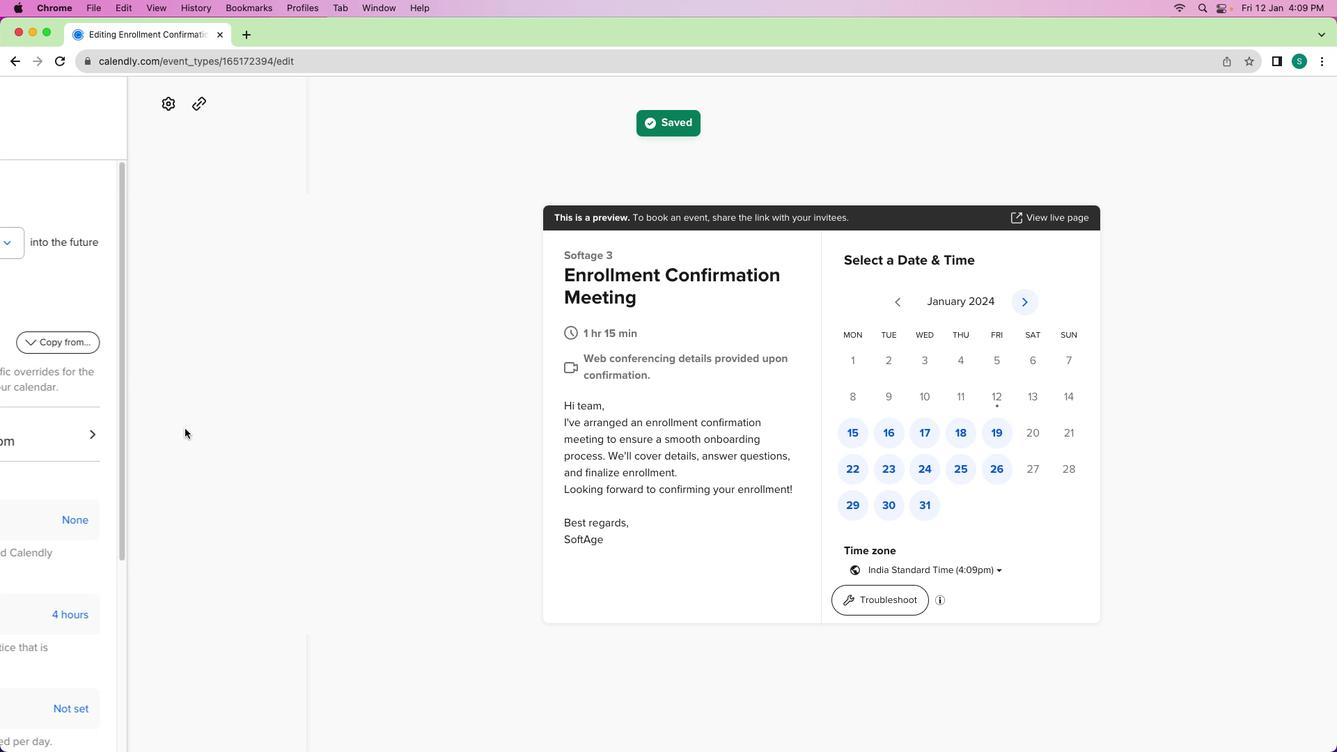 
Action: Mouse moved to (257, 530)
Screenshot: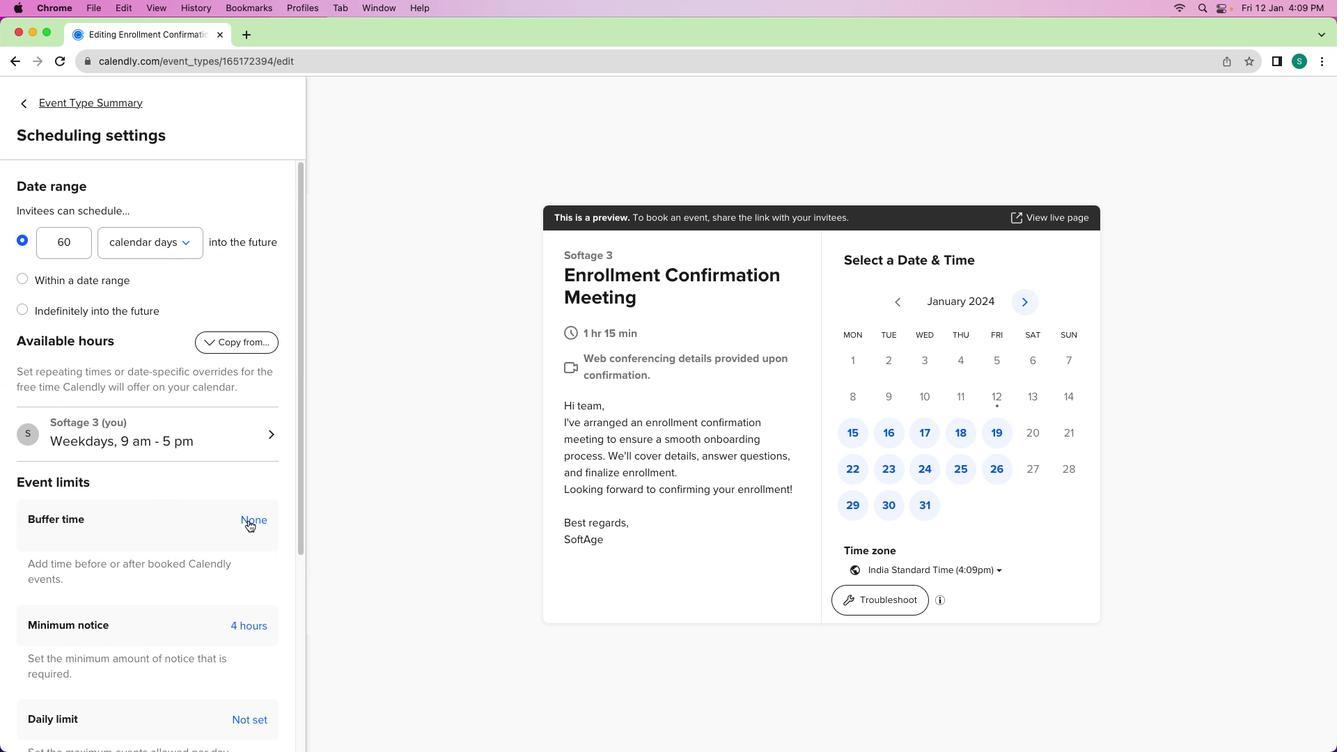 
Action: Mouse pressed left at (257, 530)
Screenshot: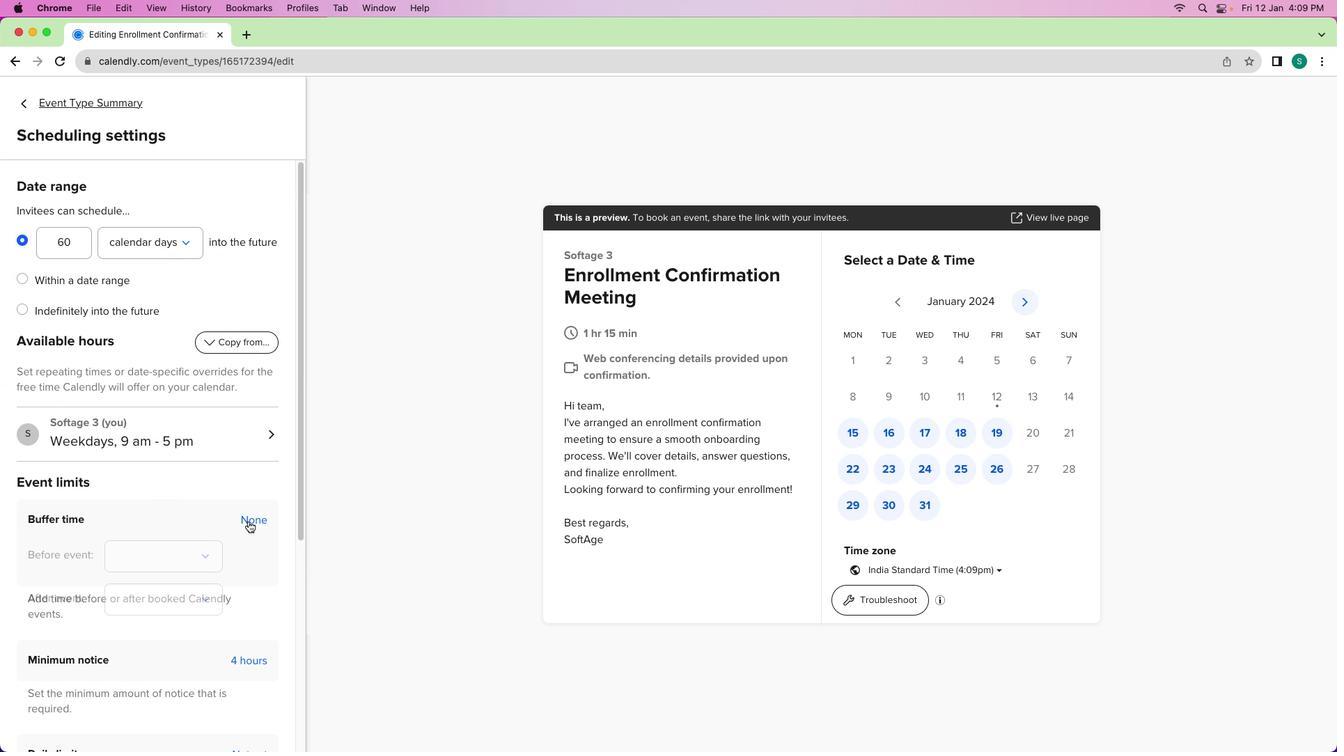 
Action: Mouse moved to (158, 553)
Screenshot: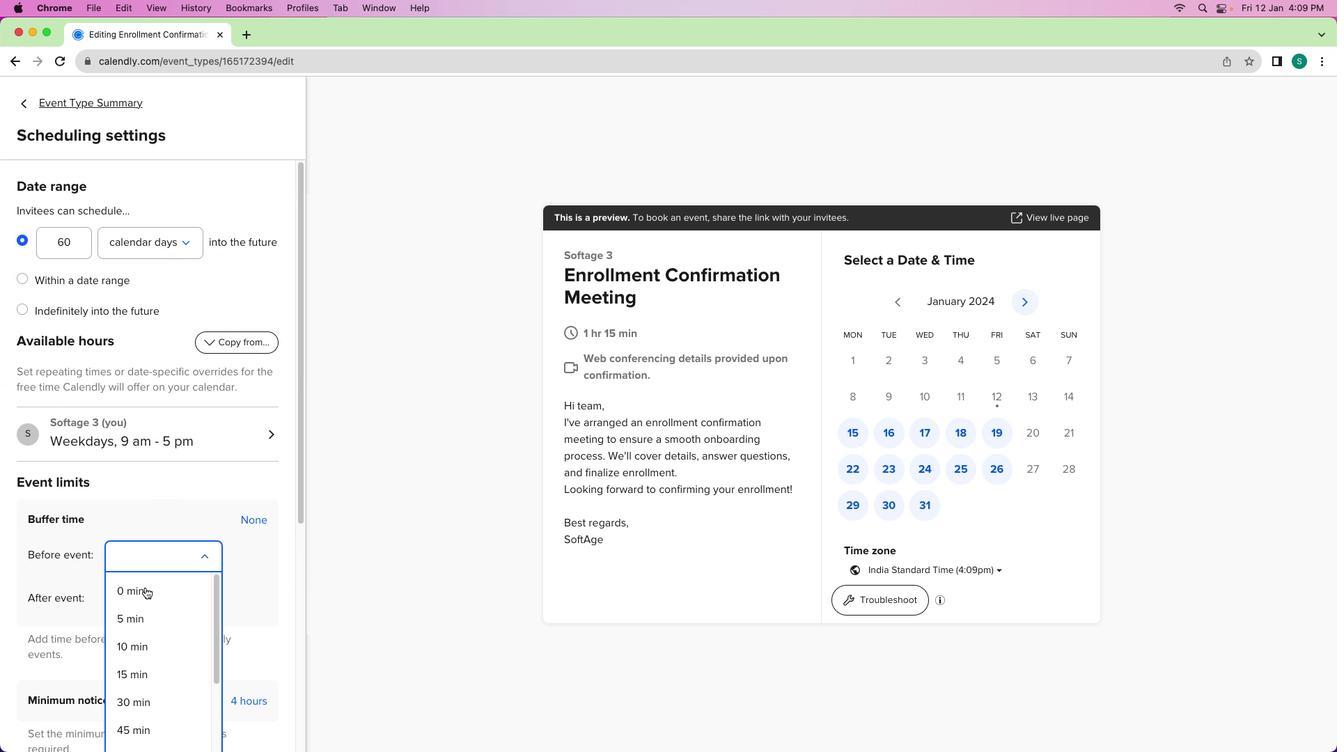 
Action: Mouse pressed left at (158, 553)
Screenshot: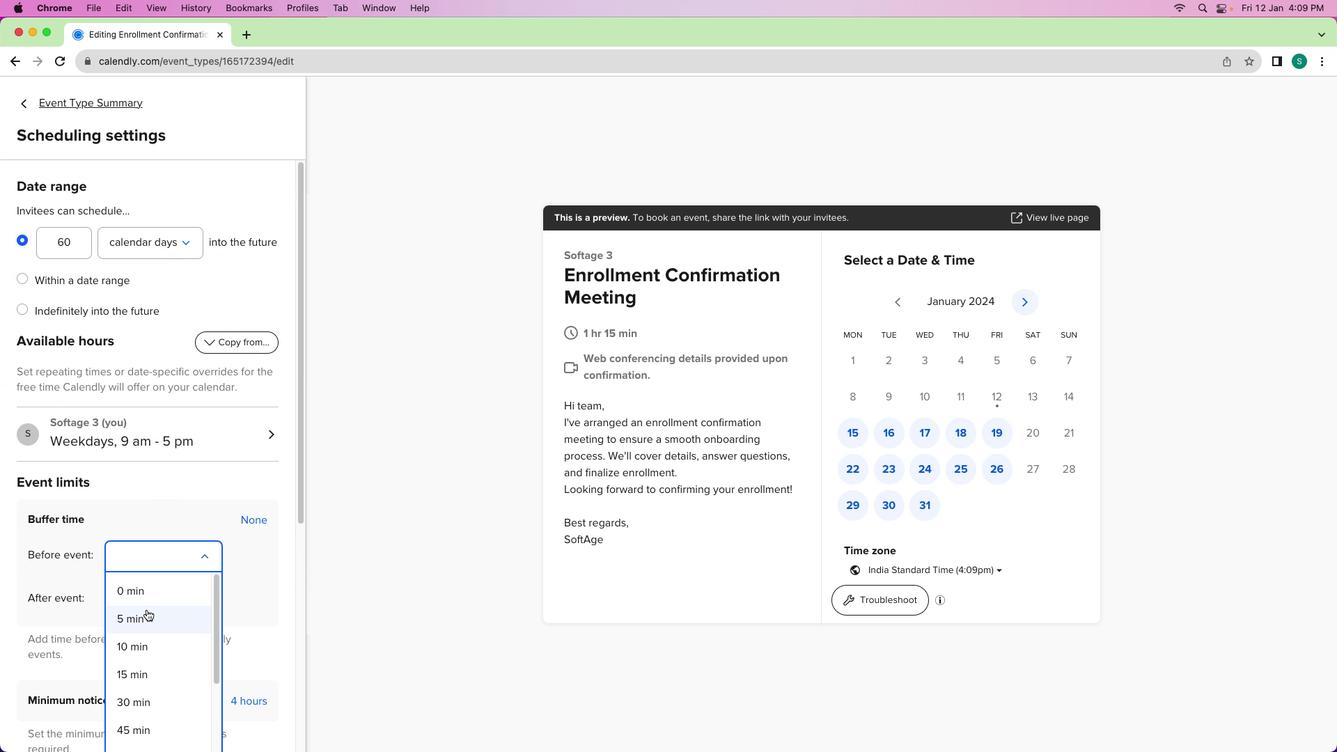 
Action: Mouse moved to (153, 659)
Screenshot: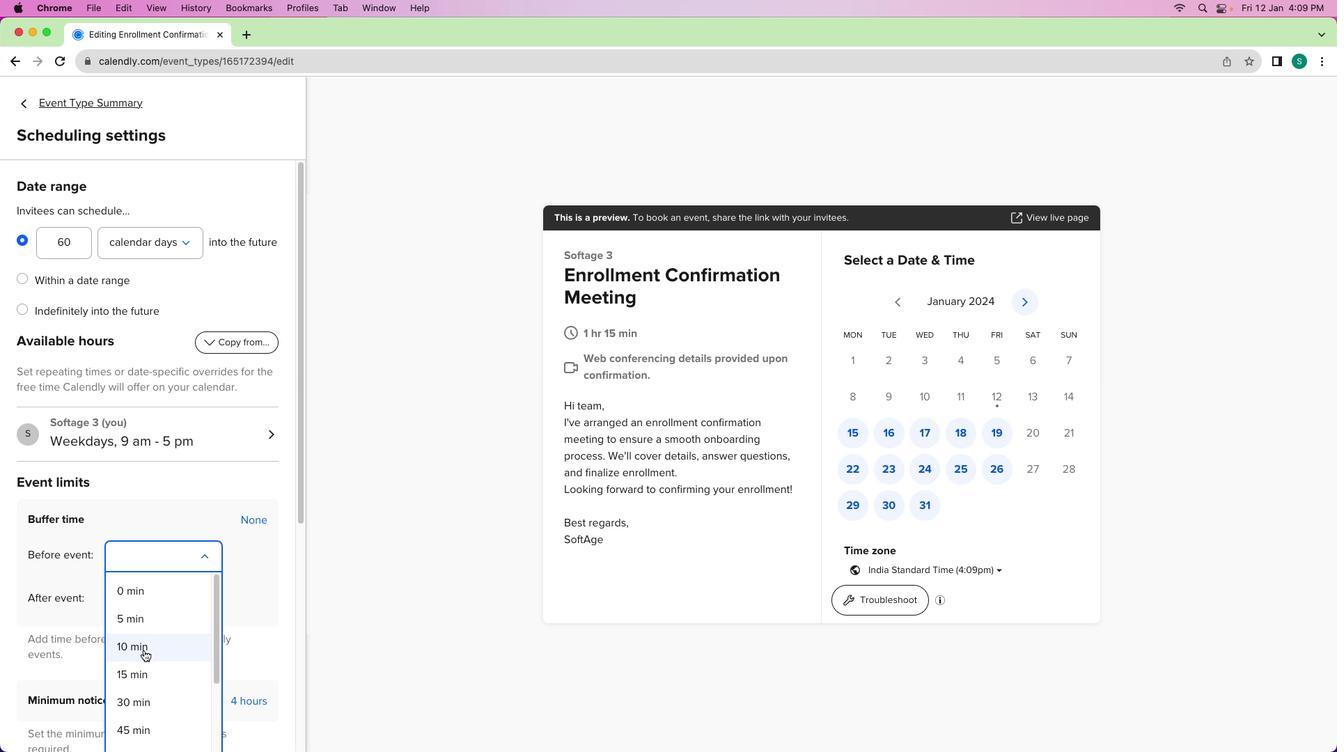 
Action: Mouse pressed left at (153, 659)
Screenshot: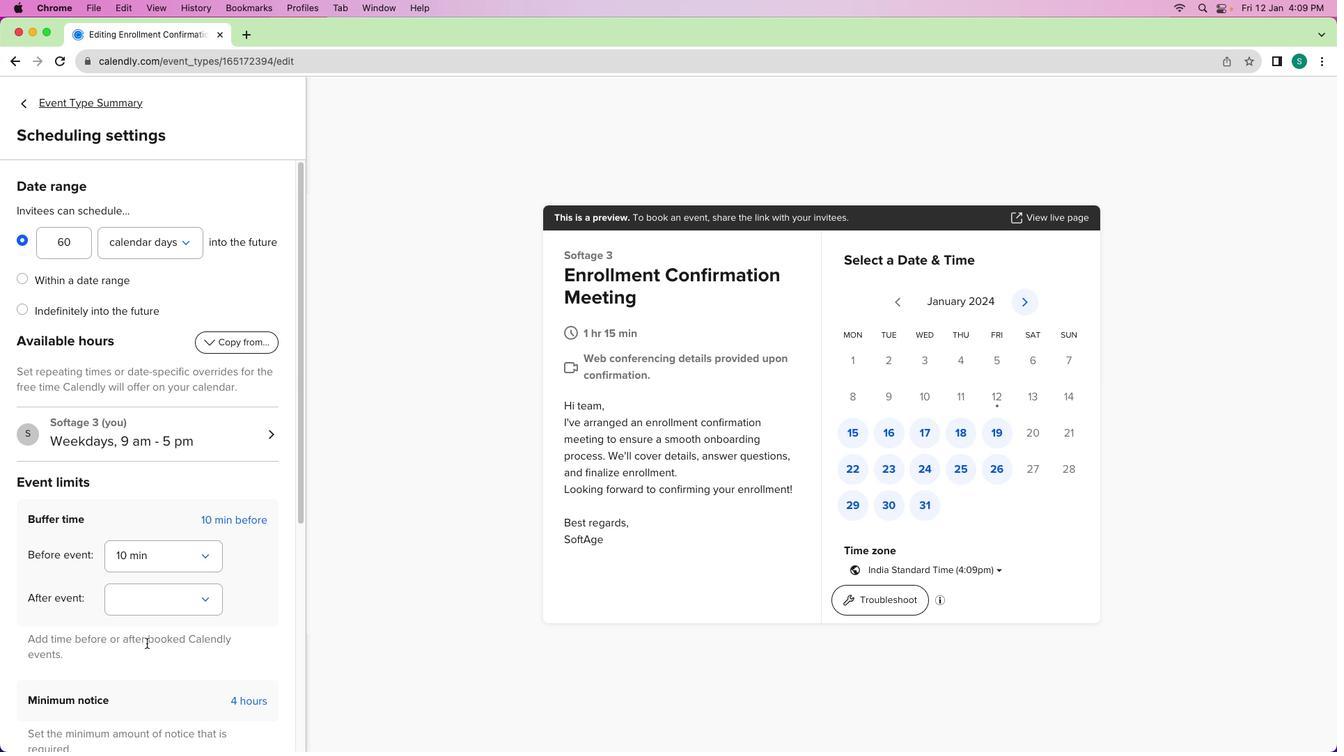 
Action: Mouse moved to (172, 615)
Screenshot: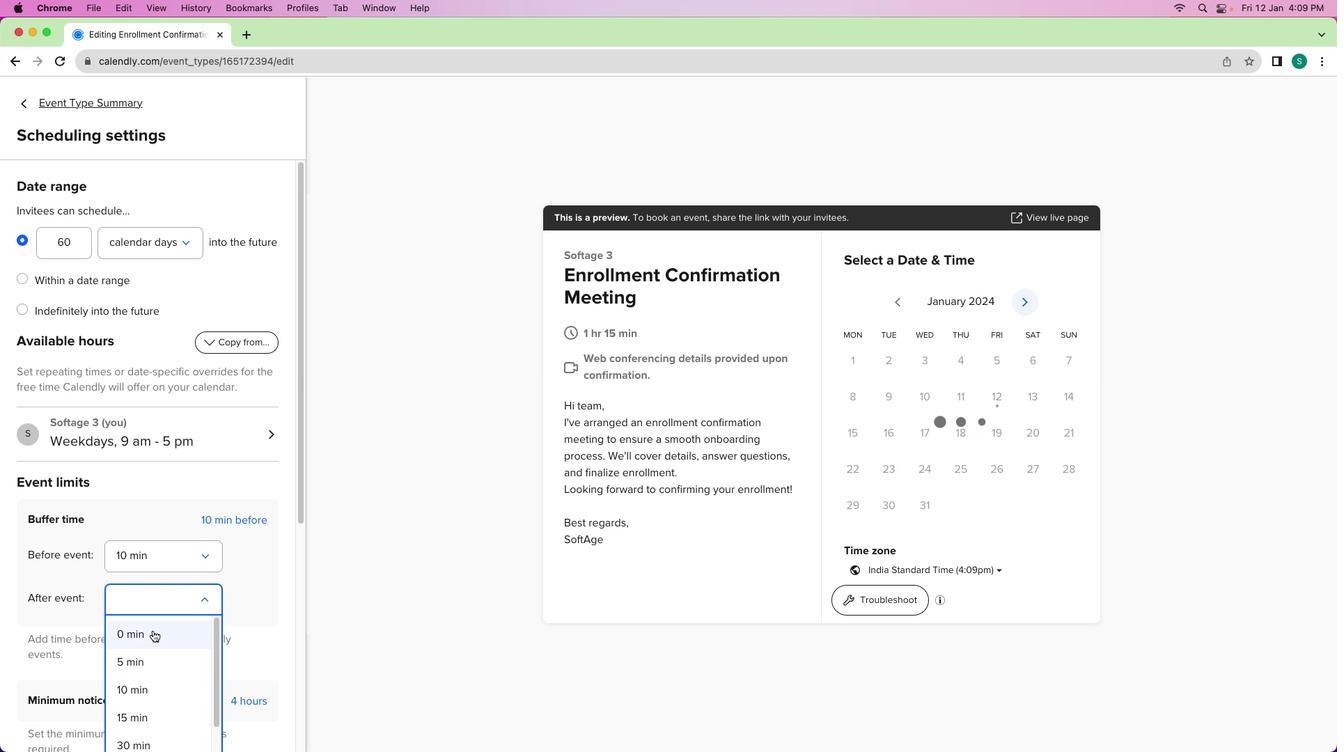 
Action: Mouse pressed left at (172, 615)
Screenshot: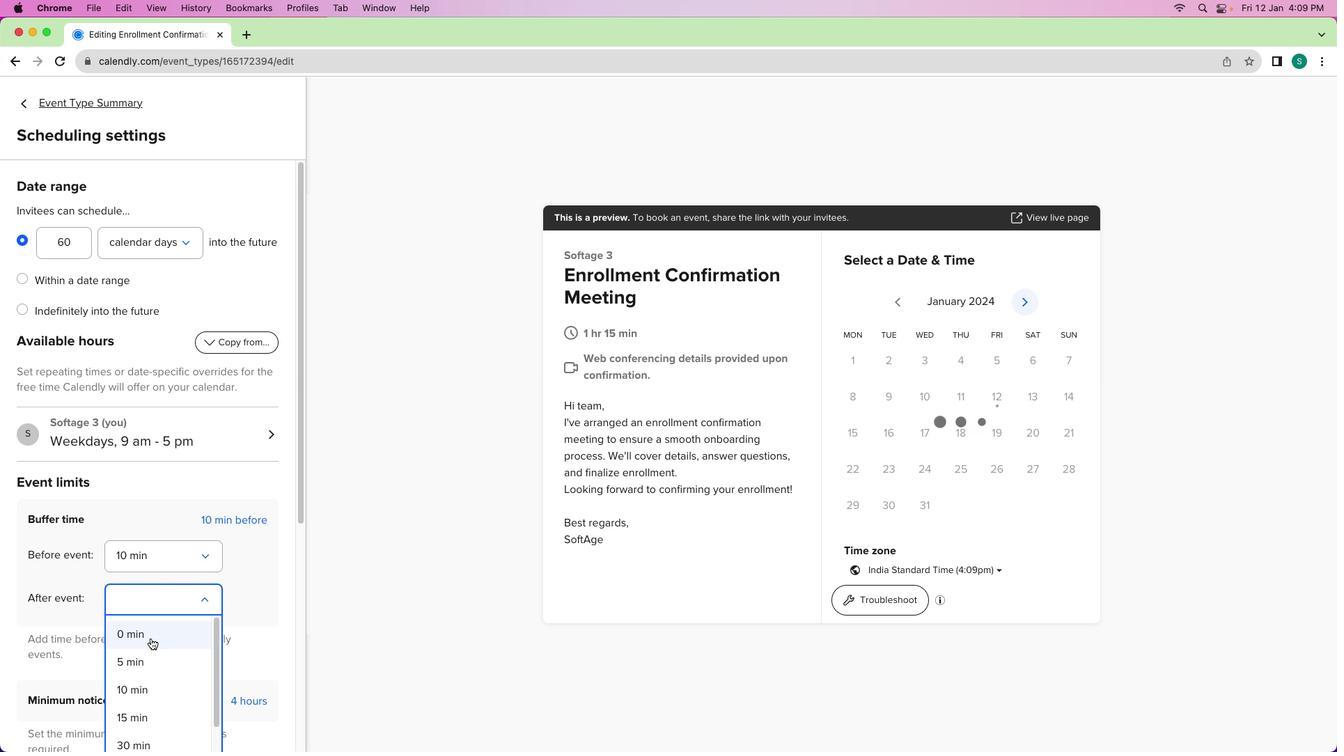 
Action: Mouse moved to (160, 652)
Screenshot: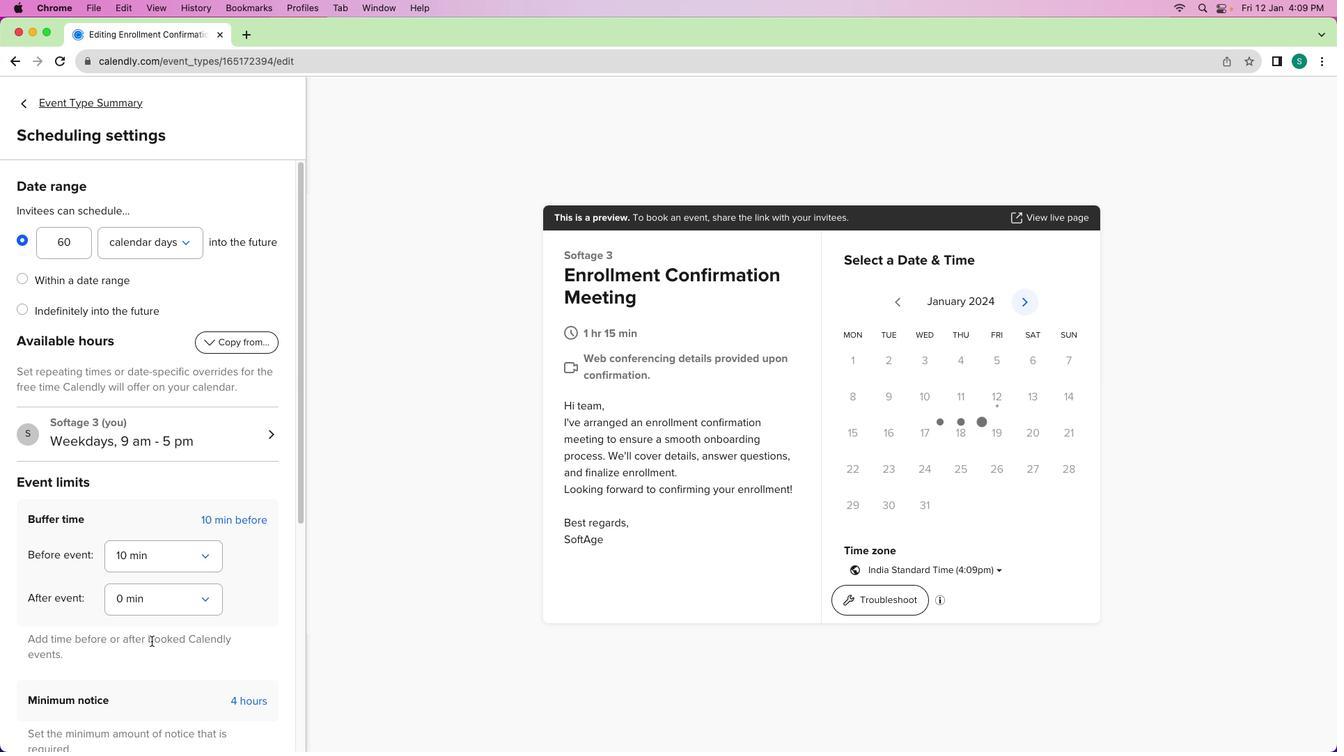 
Action: Mouse pressed left at (160, 652)
Screenshot: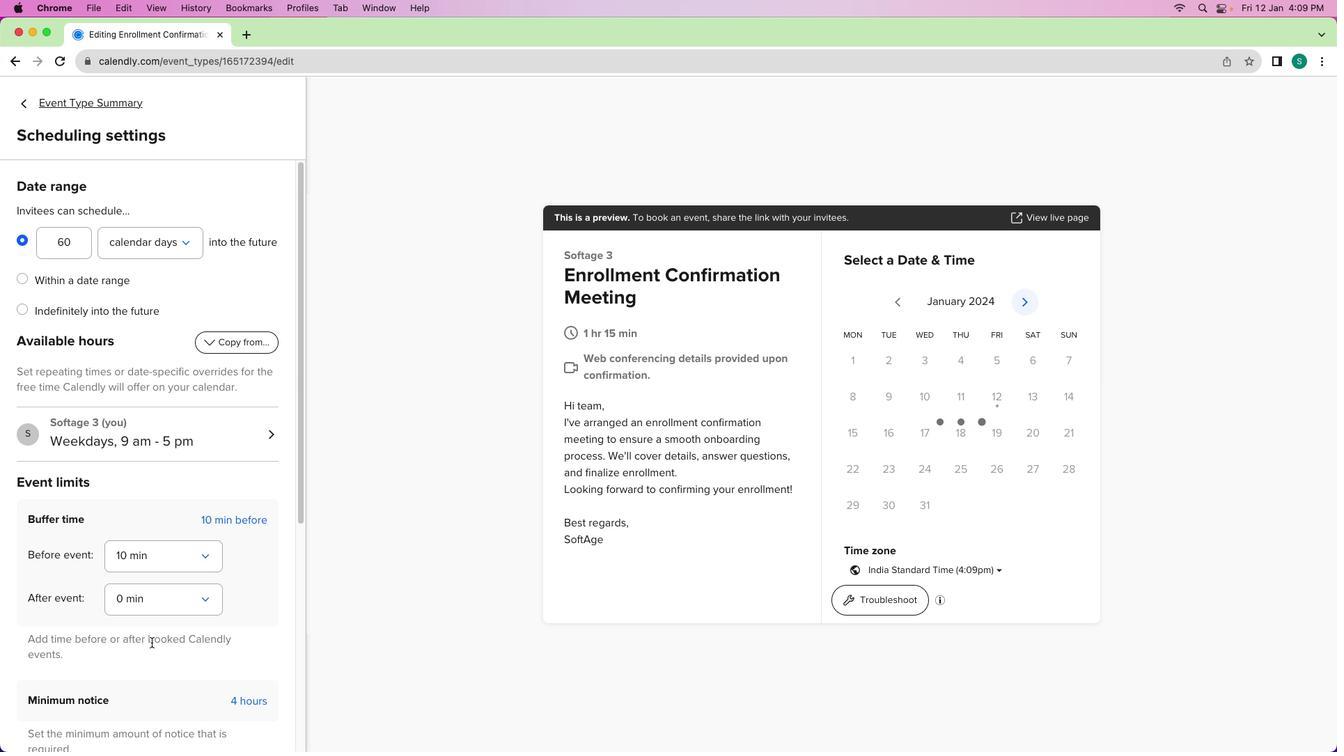 
Action: Mouse moved to (160, 652)
Screenshot: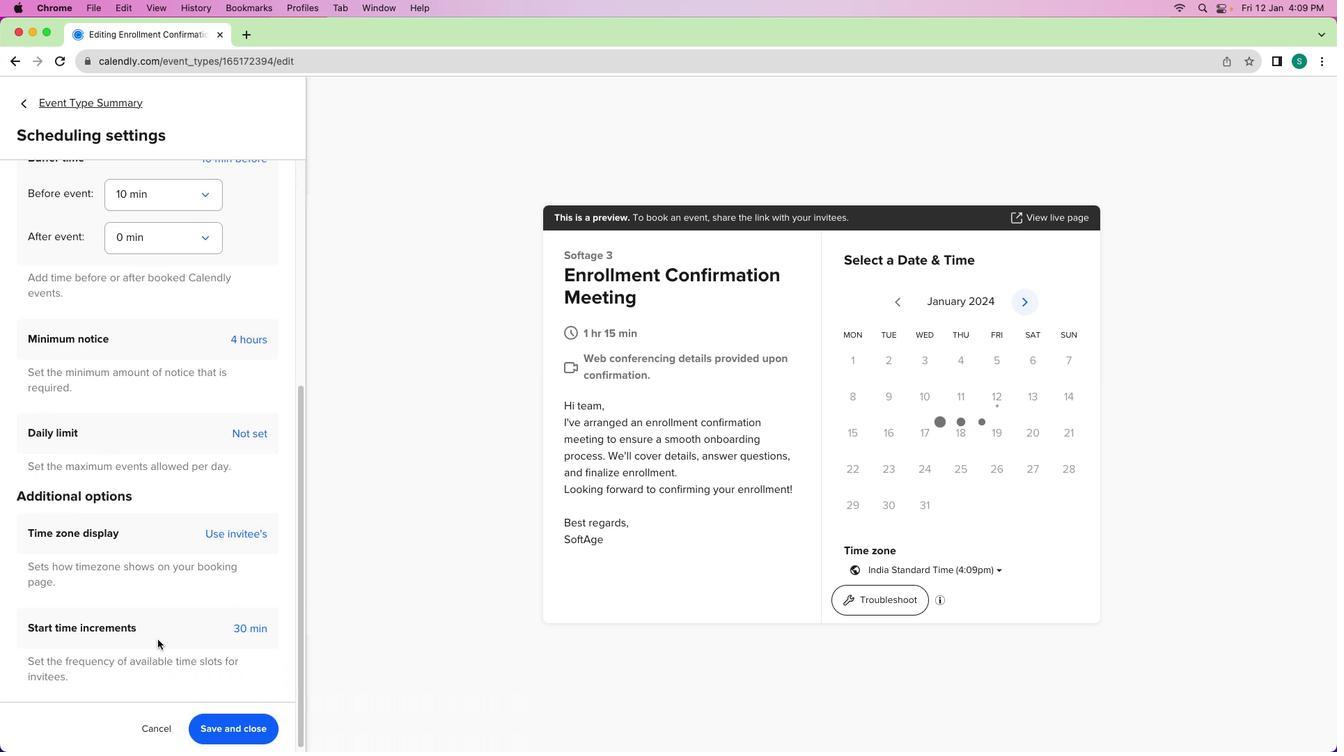 
Action: Mouse scrolled (160, 652) with delta (9, 9)
Screenshot: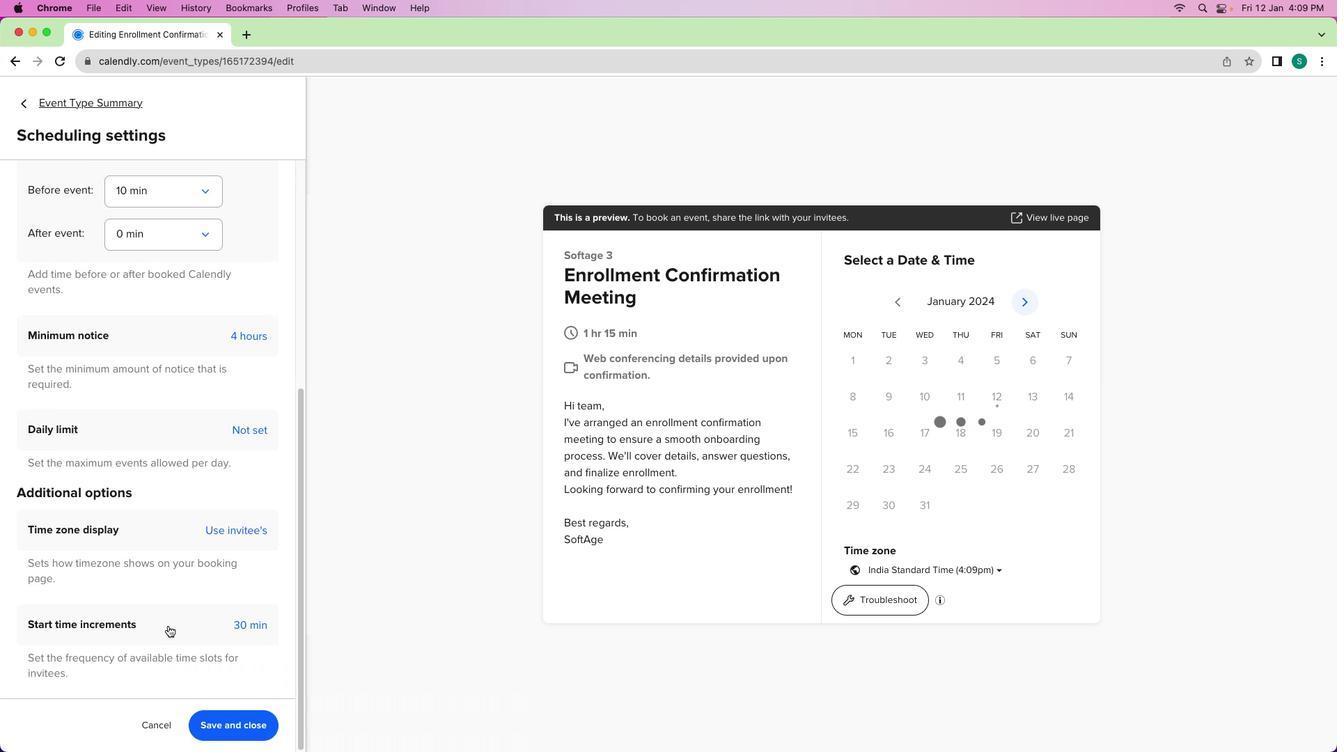 
Action: Mouse moved to (160, 654)
Screenshot: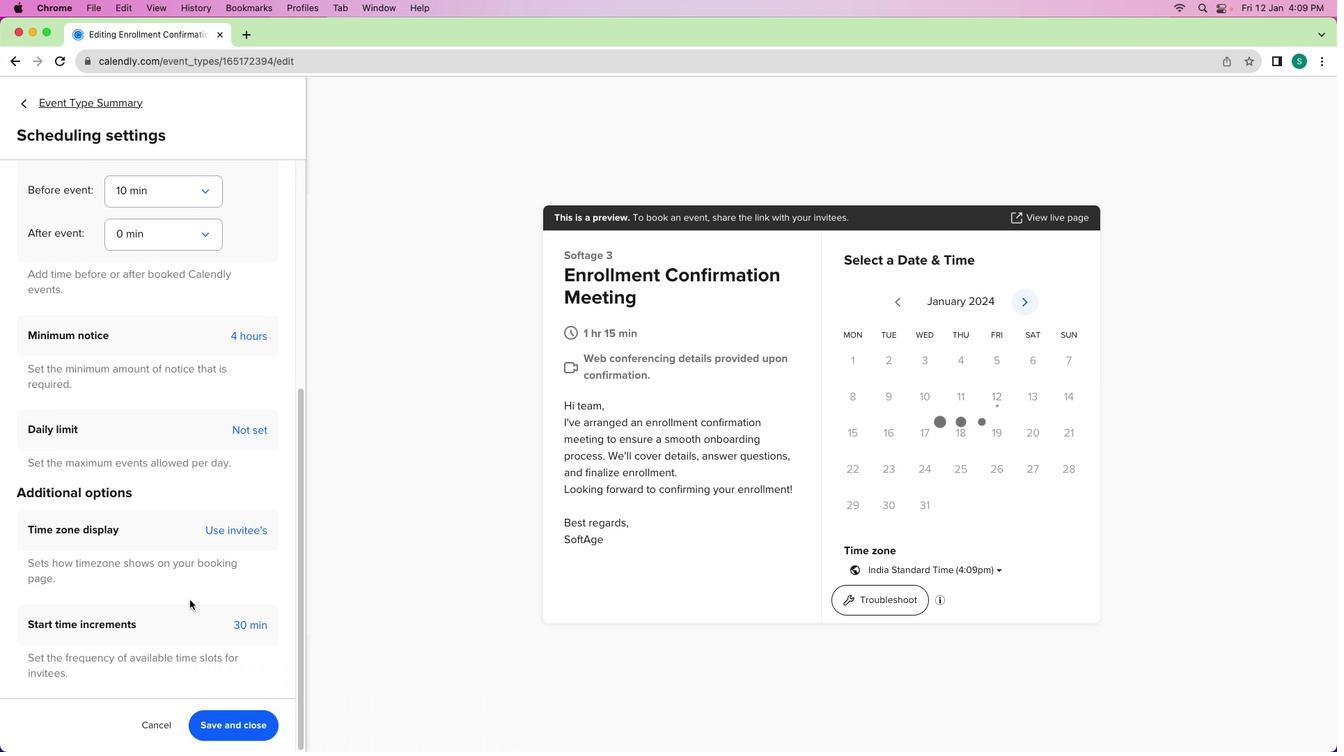 
Action: Mouse scrolled (160, 654) with delta (9, 9)
Screenshot: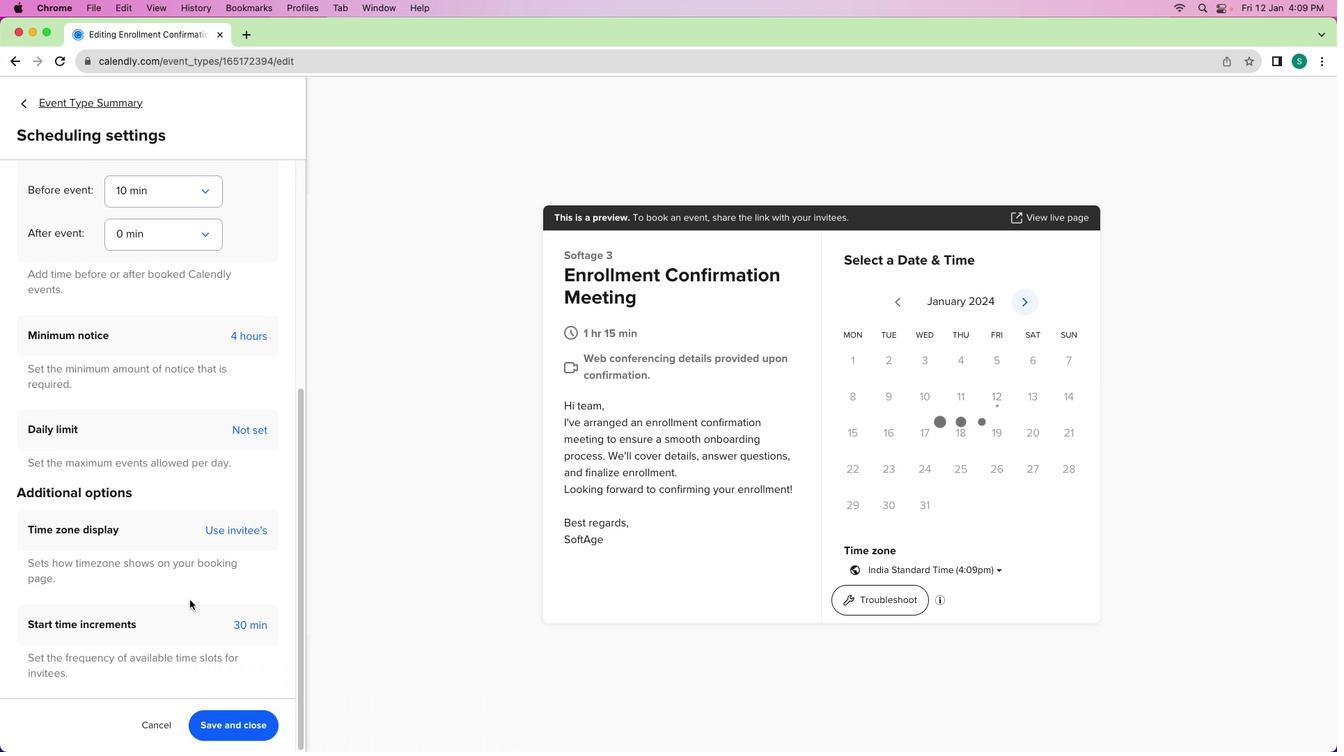 
Action: Mouse moved to (160, 656)
Screenshot: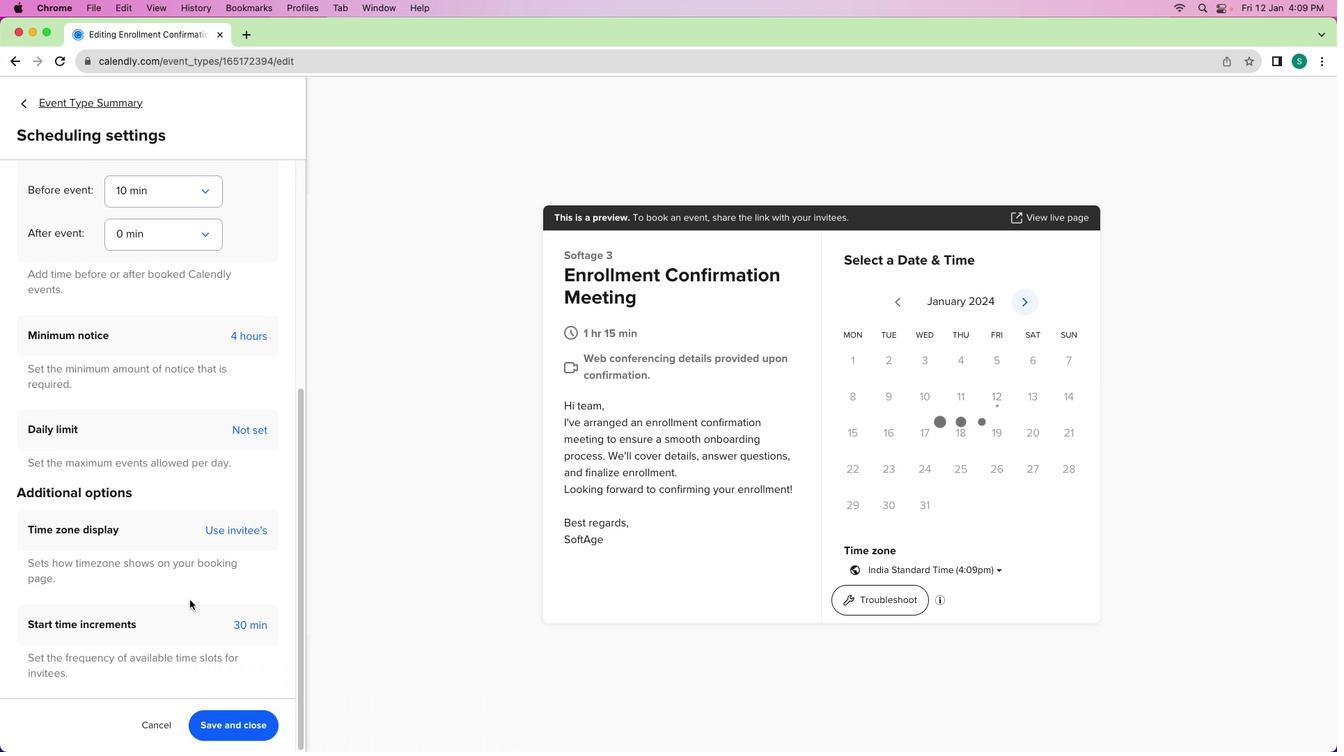 
Action: Mouse scrolled (160, 656) with delta (9, 7)
Screenshot: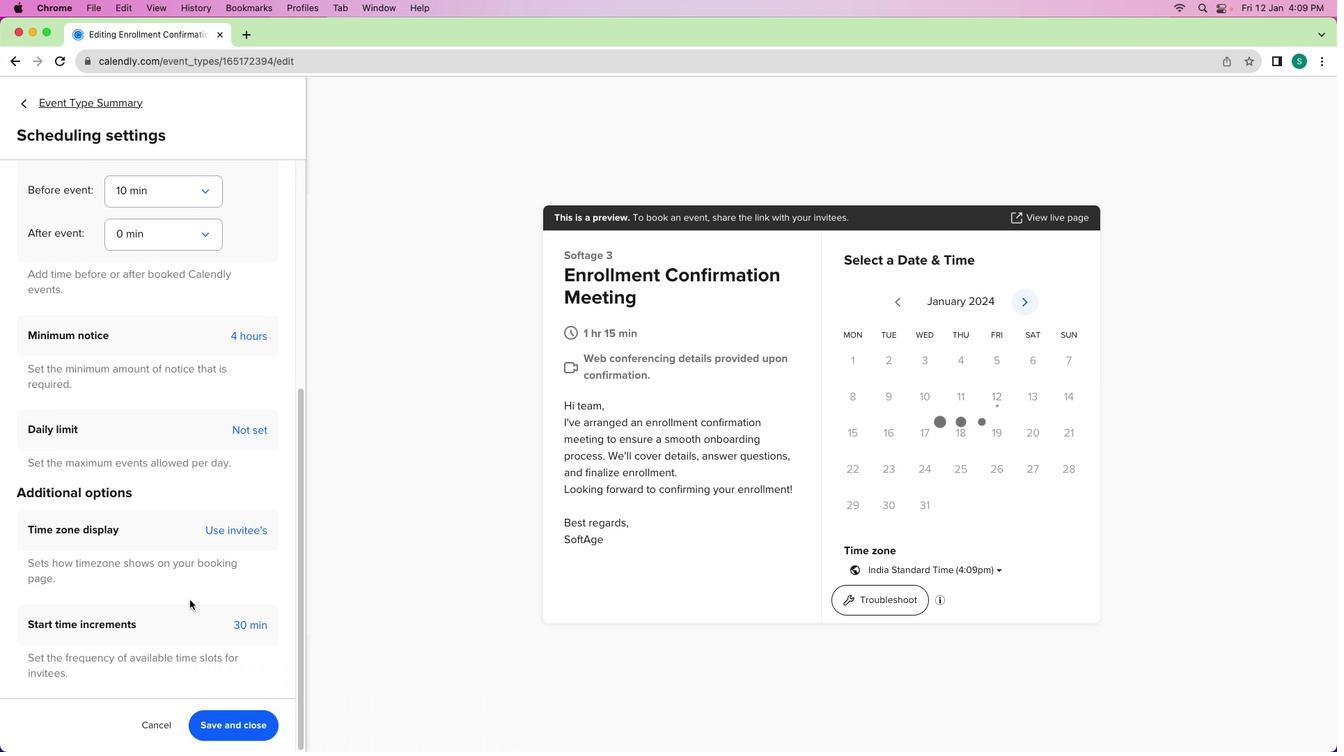 
Action: Mouse moved to (160, 656)
Screenshot: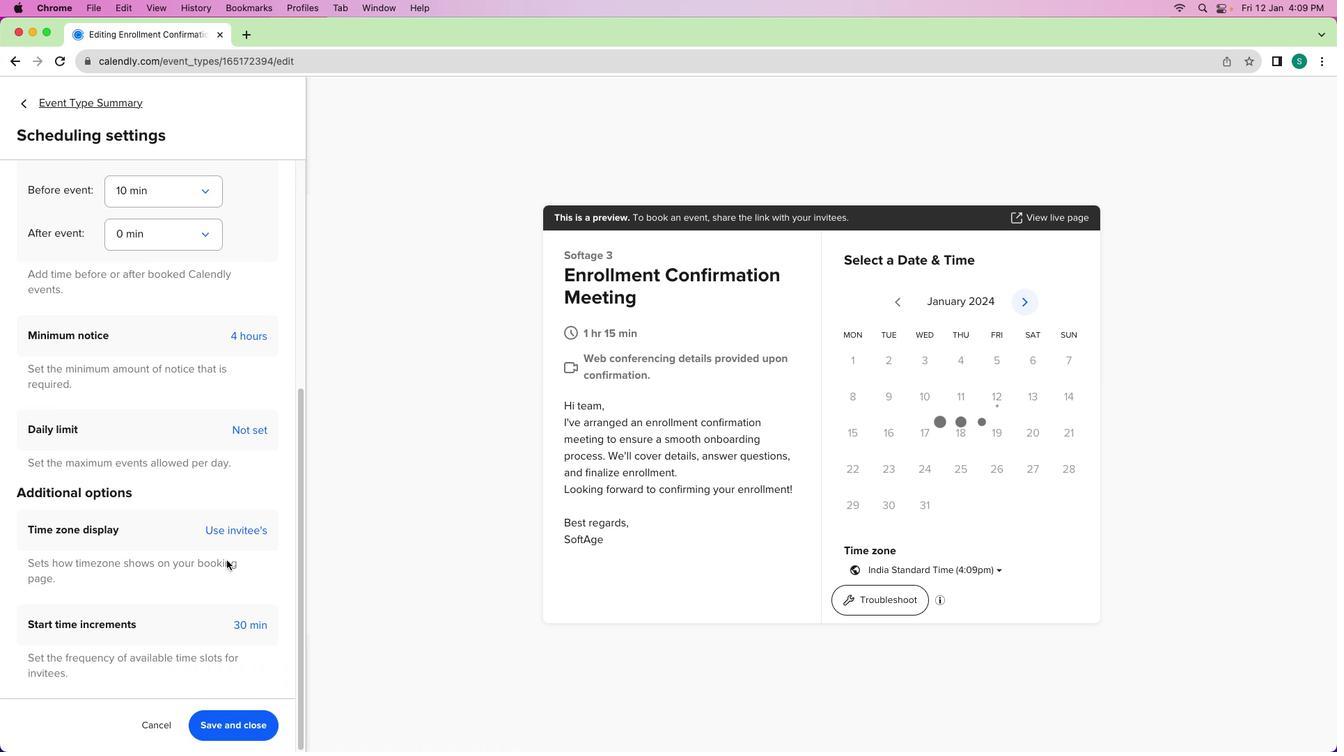 
Action: Mouse scrolled (160, 656) with delta (9, 6)
Screenshot: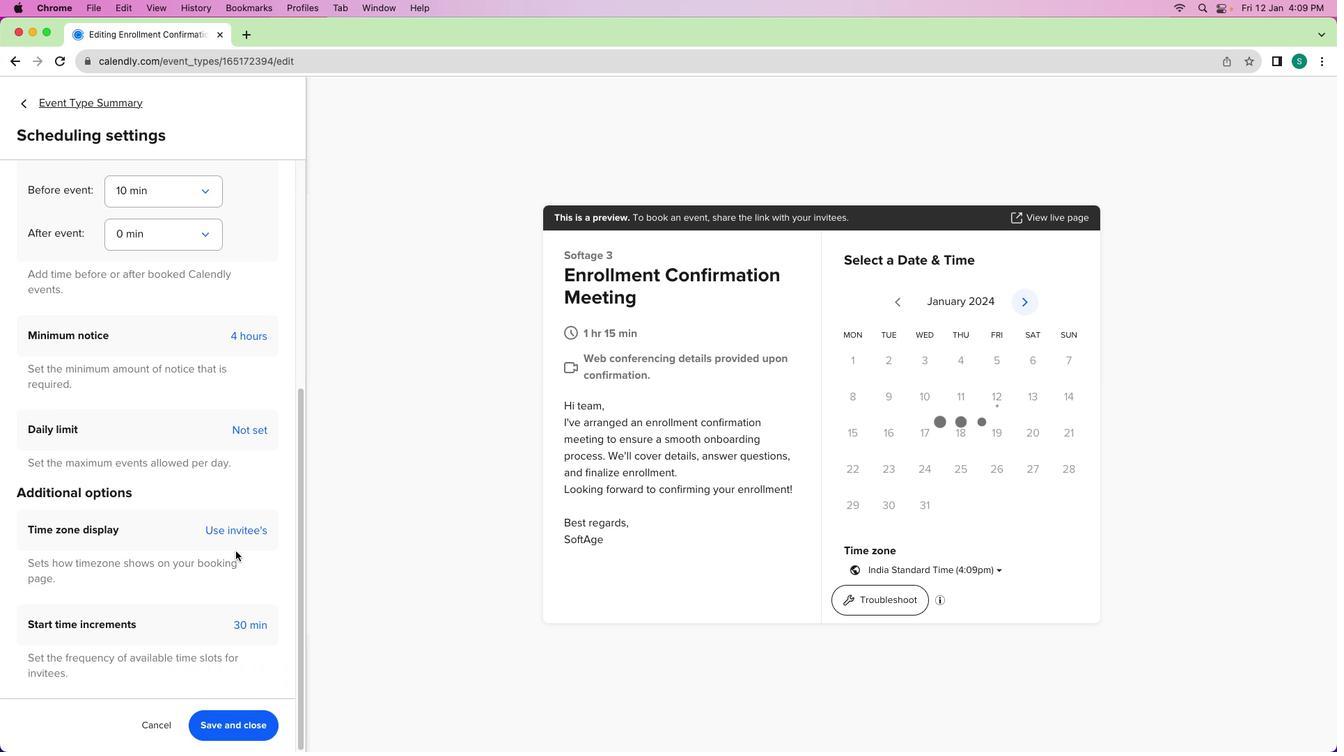 
Action: Mouse scrolled (160, 656) with delta (9, 6)
Screenshot: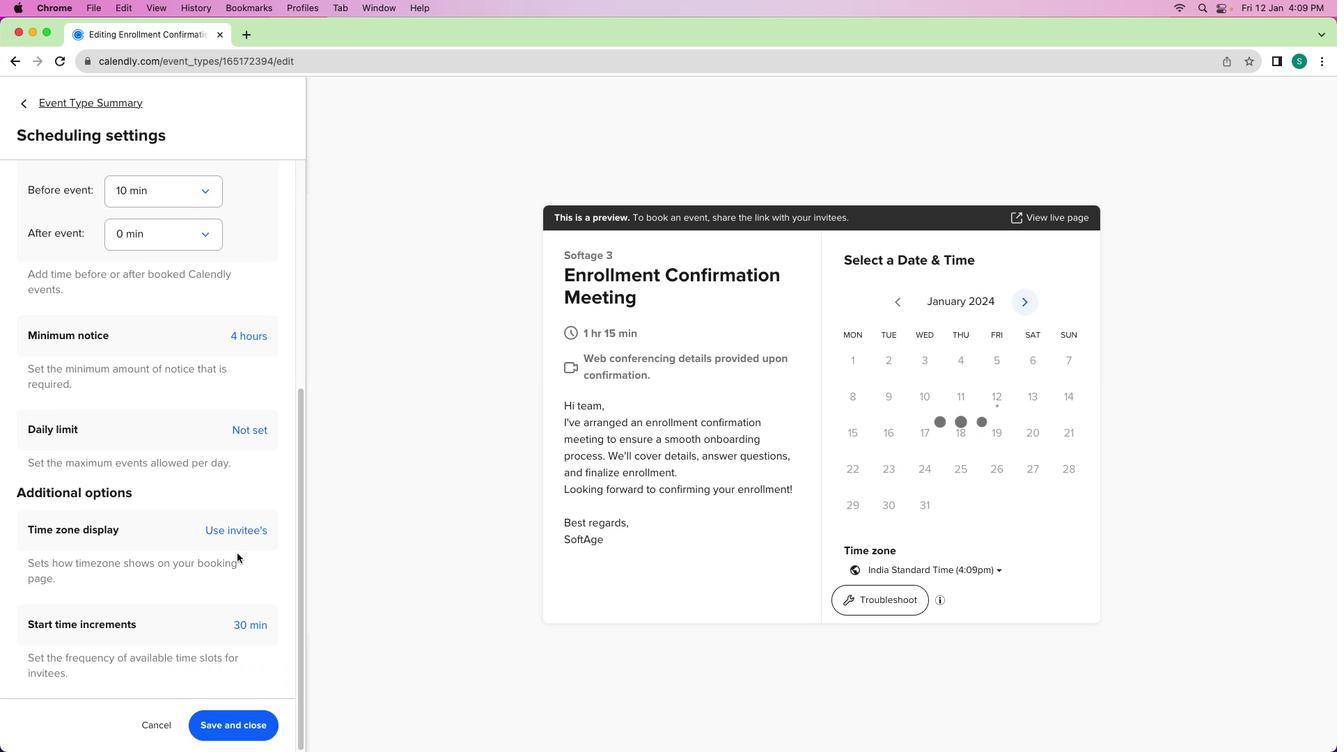 
Action: Mouse moved to (243, 744)
Screenshot: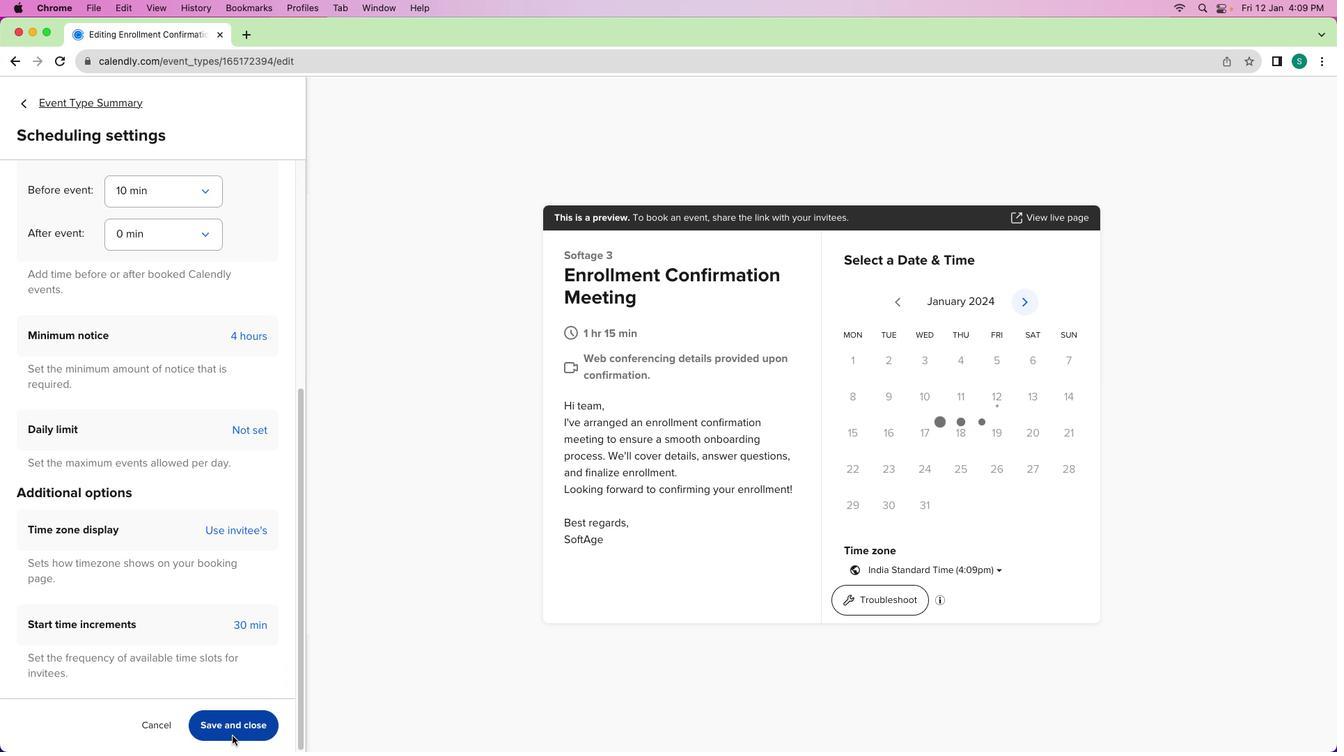 
Action: Mouse pressed left at (243, 744)
Screenshot: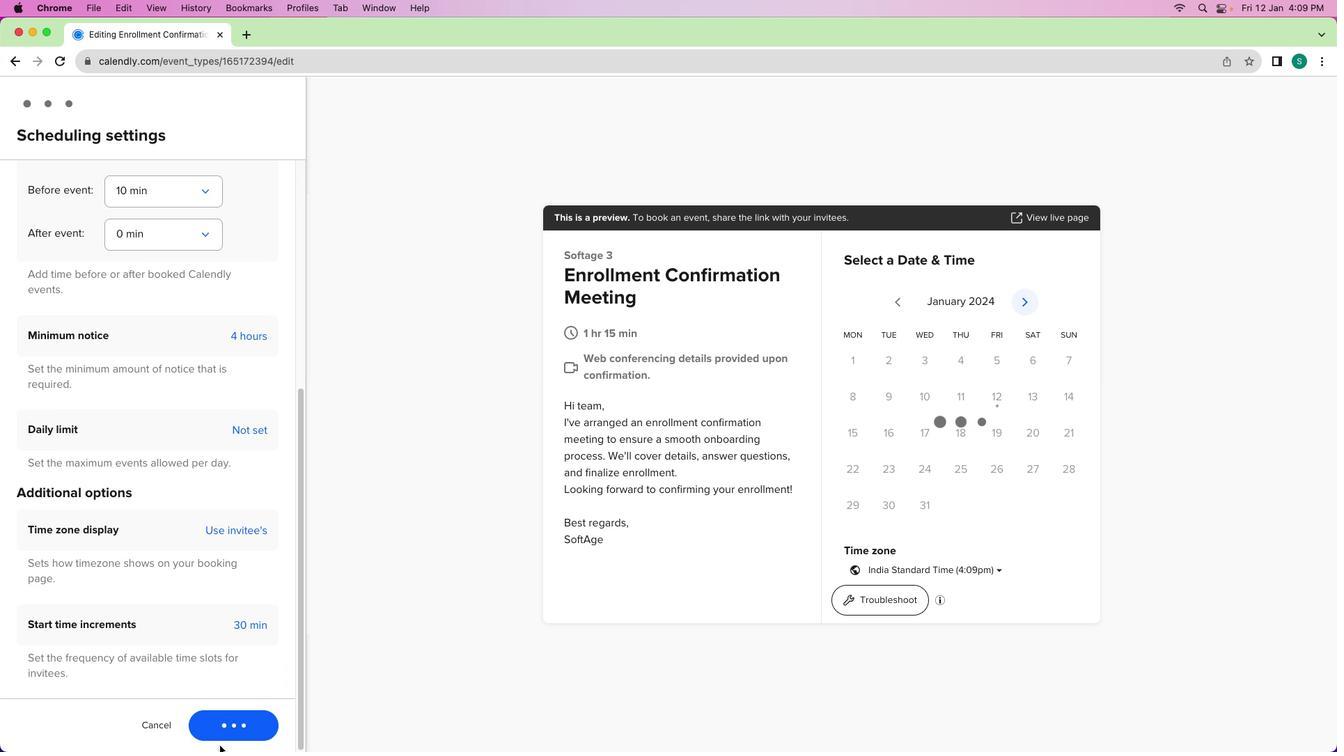 
Action: Mouse moved to (57, 111)
Screenshot: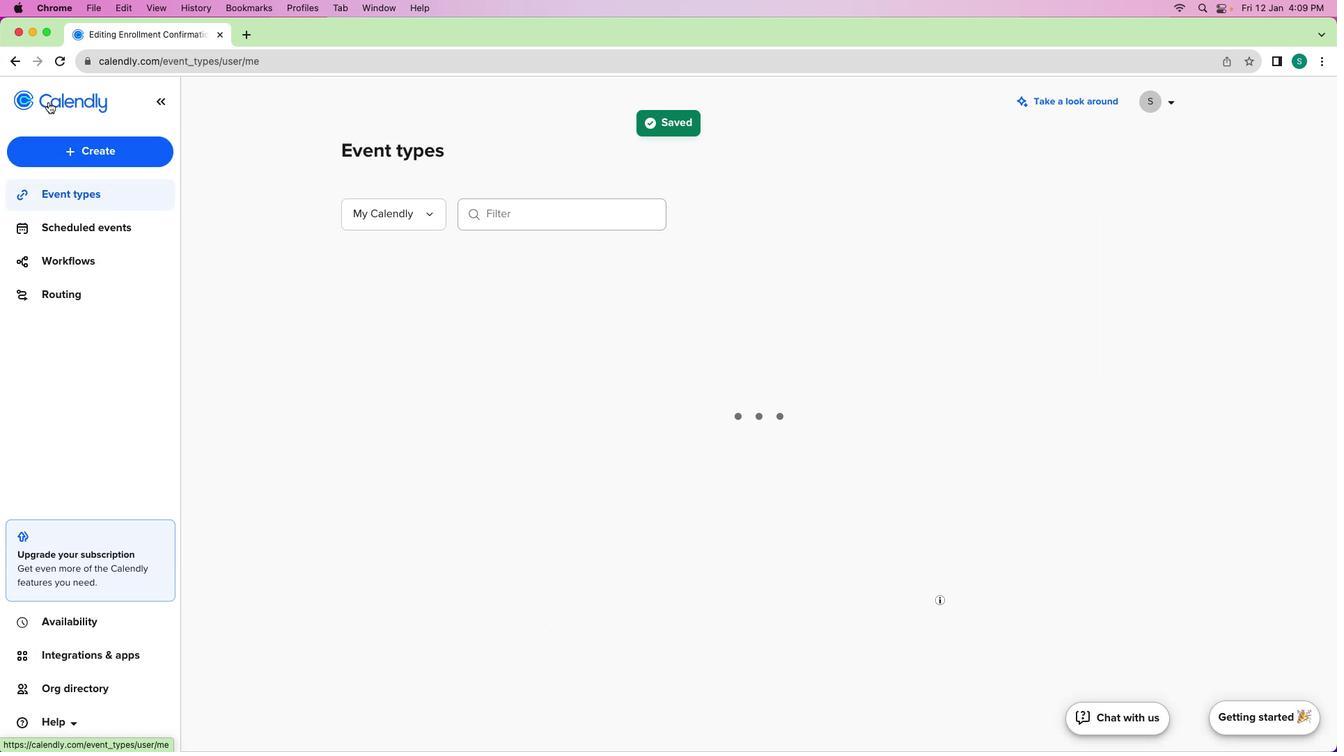 
Action: Mouse pressed left at (57, 111)
Screenshot: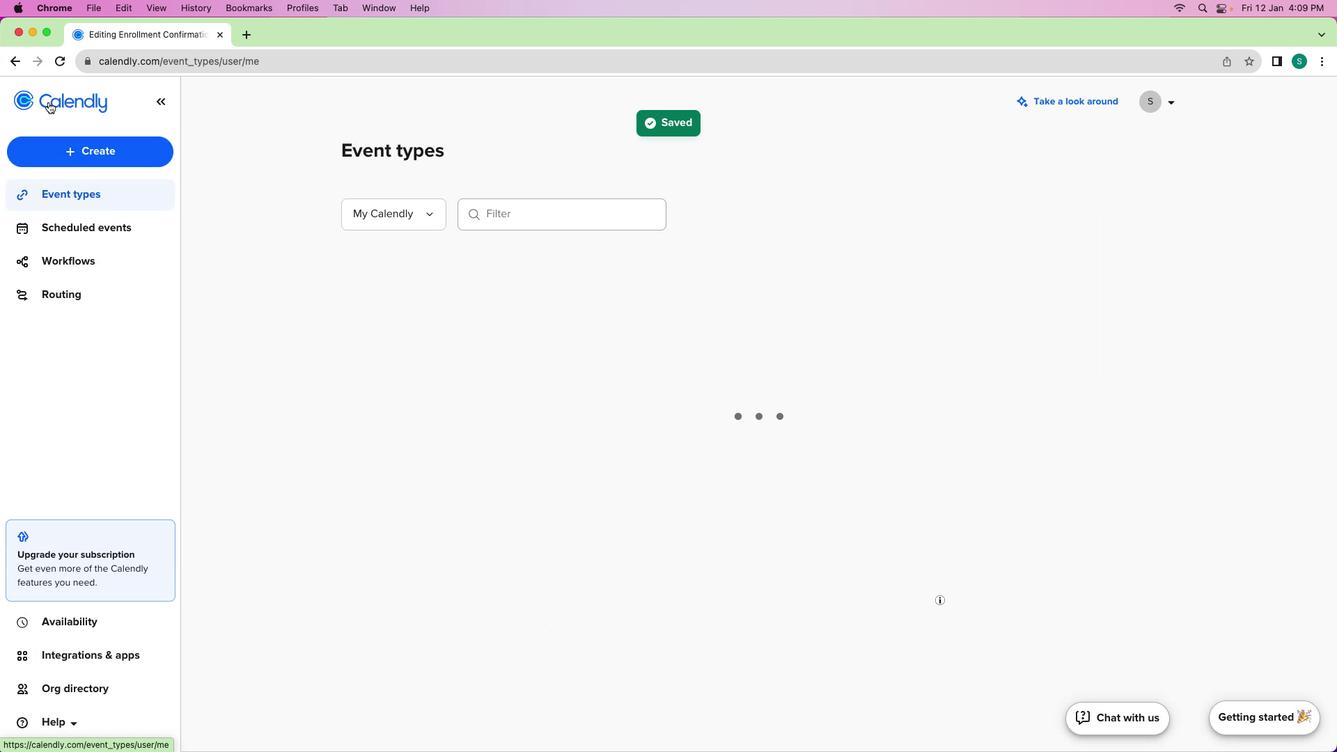 
Action: Mouse moved to (504, 420)
Screenshot: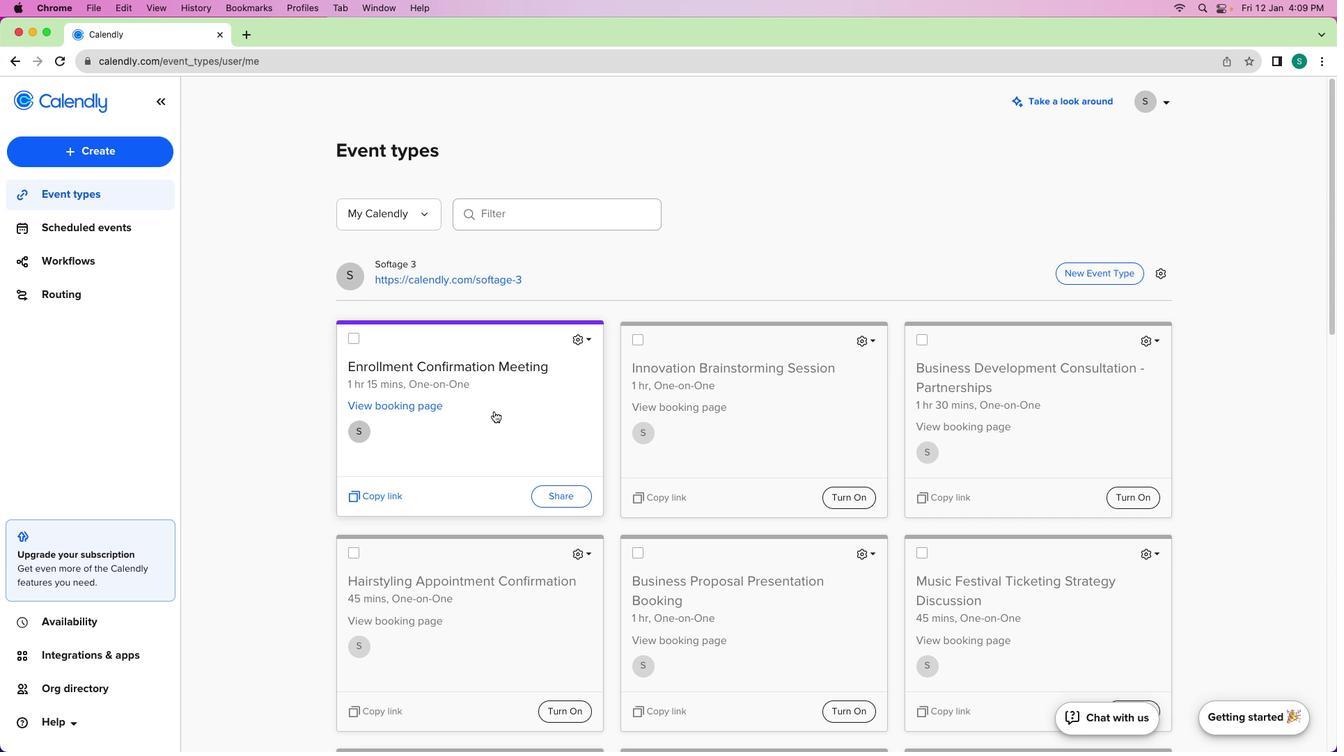 
